 Task: Check the average views per listing of high ceilings in the last 1 year.
Action: Mouse moved to (938, 271)
Screenshot: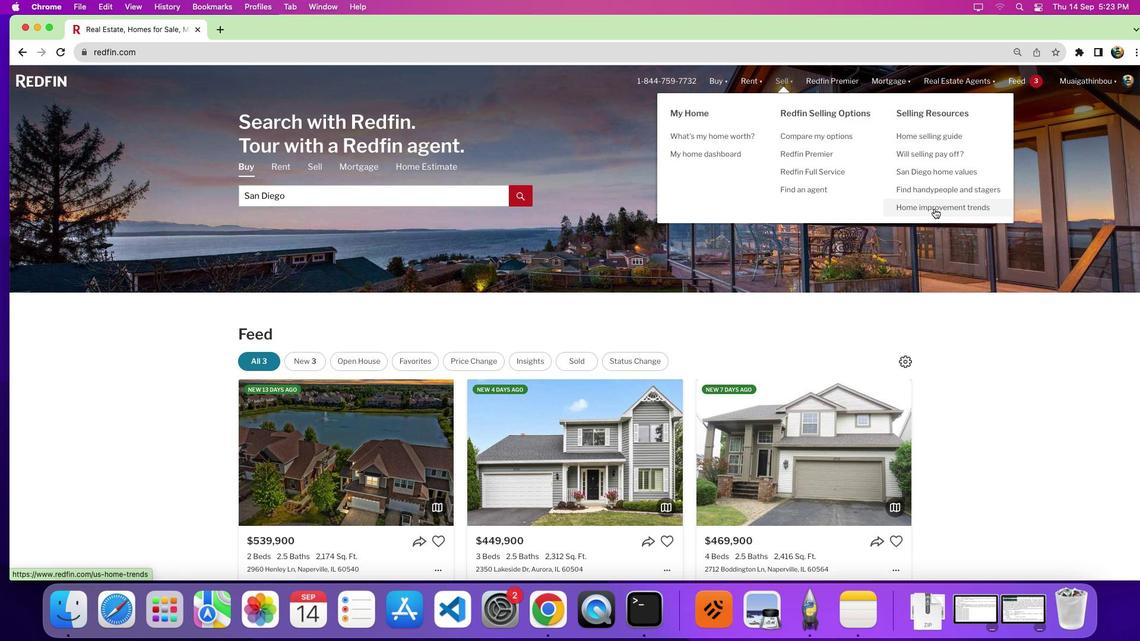 
Action: Mouse pressed left at (938, 271)
Screenshot: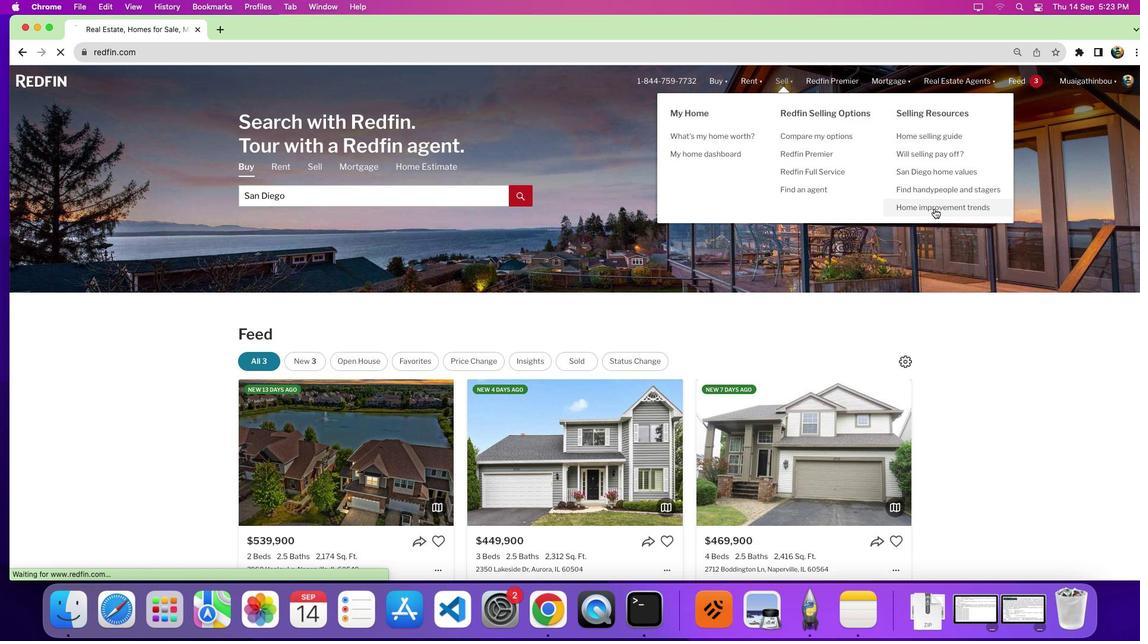 
Action: Mouse moved to (630, 357)
Screenshot: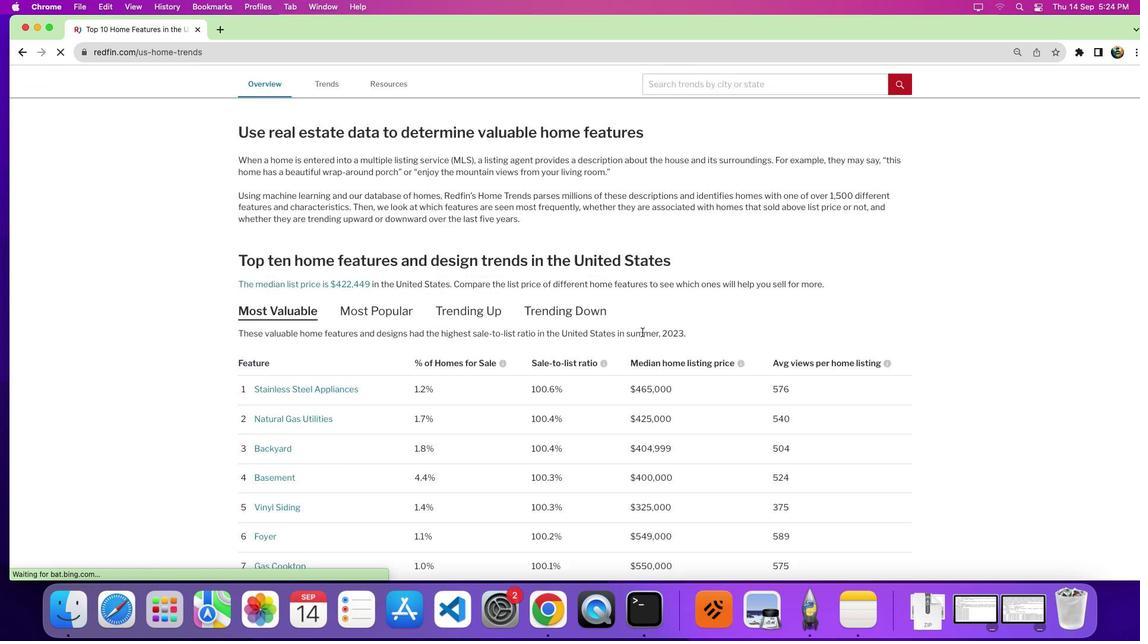 
Action: Mouse scrolled (630, 357) with delta (-51, 134)
Screenshot: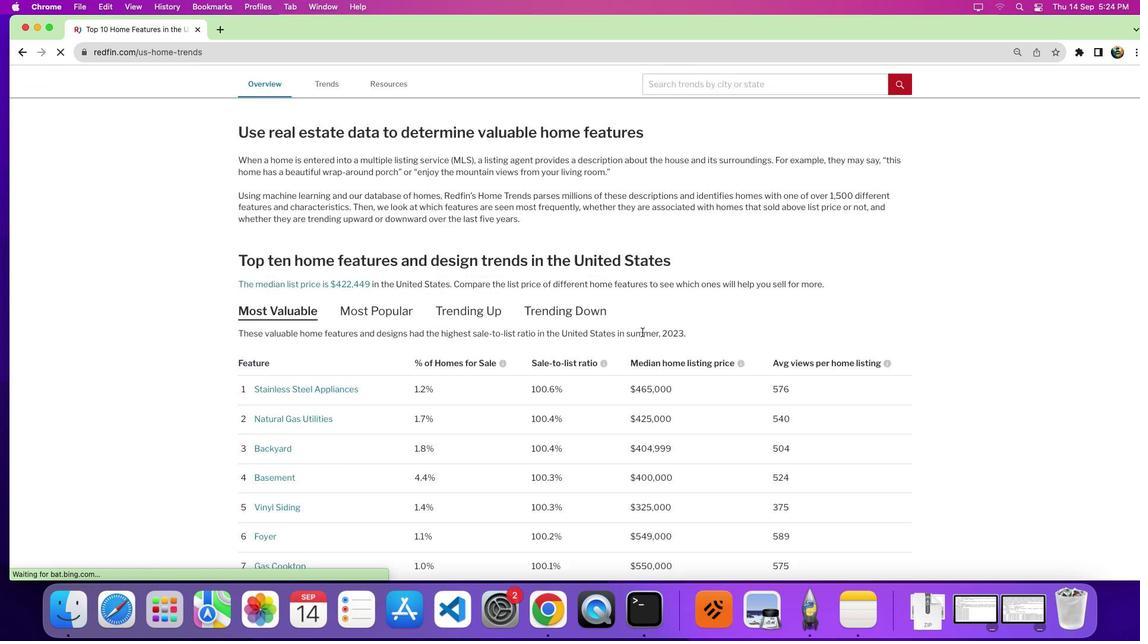 
Action: Mouse moved to (630, 357)
Screenshot: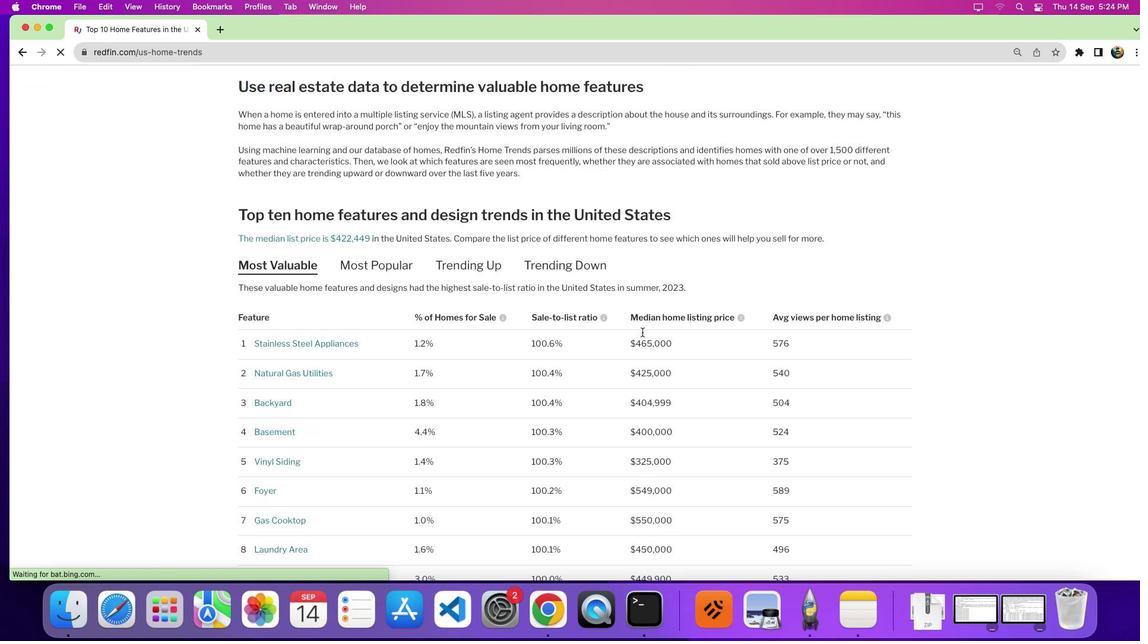 
Action: Mouse scrolled (630, 357) with delta (-51, 134)
Screenshot: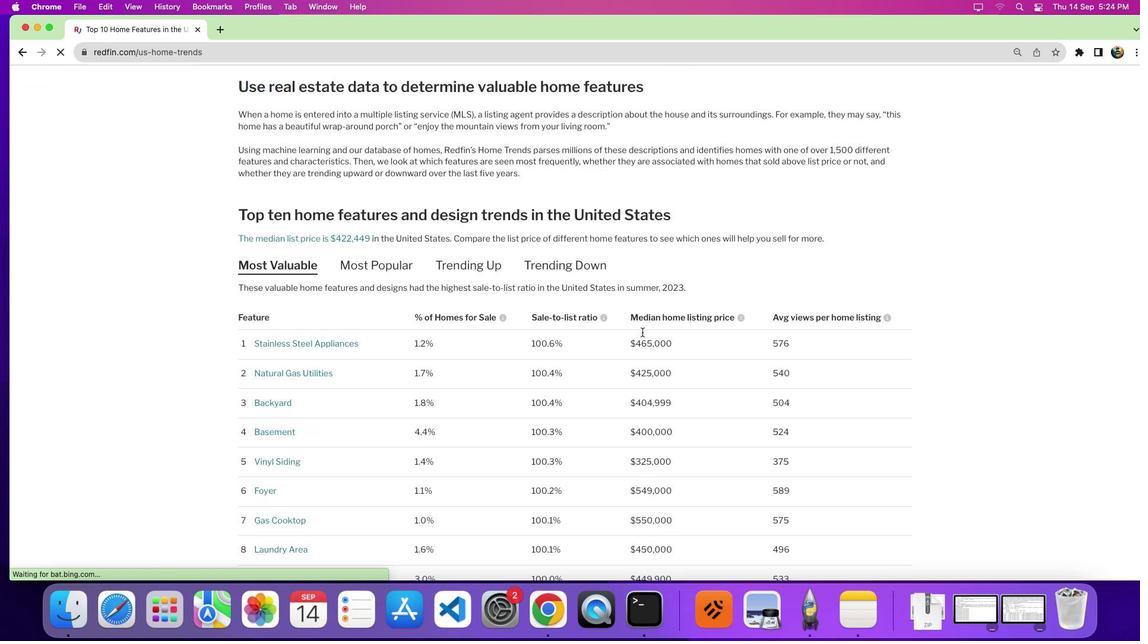 
Action: Mouse moved to (629, 356)
Screenshot: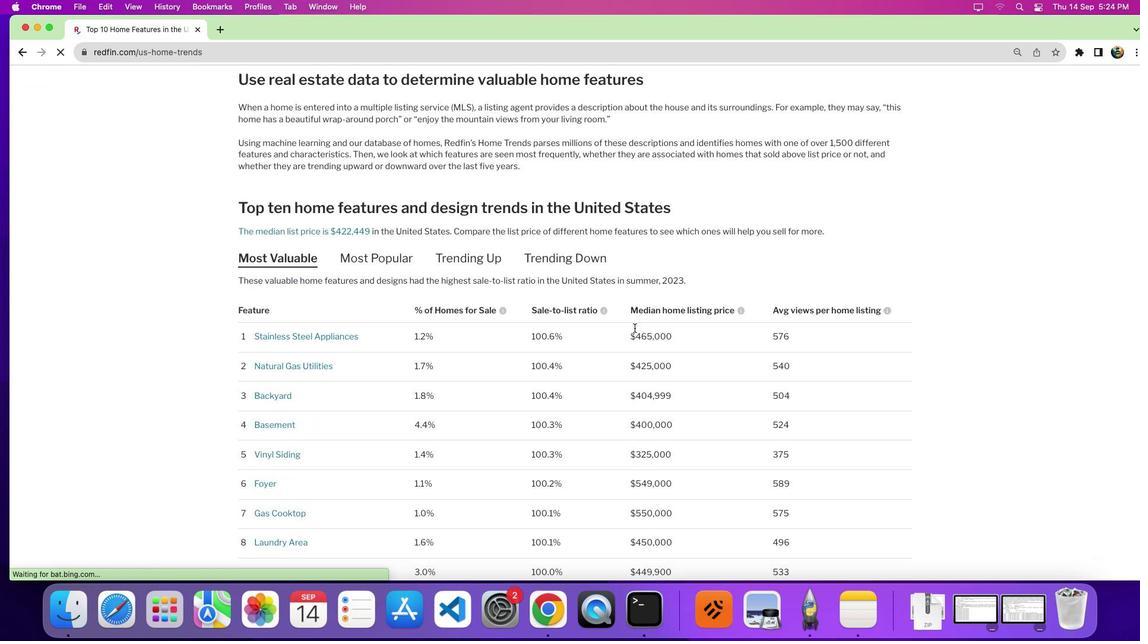 
Action: Mouse scrolled (629, 356) with delta (-51, 131)
Screenshot: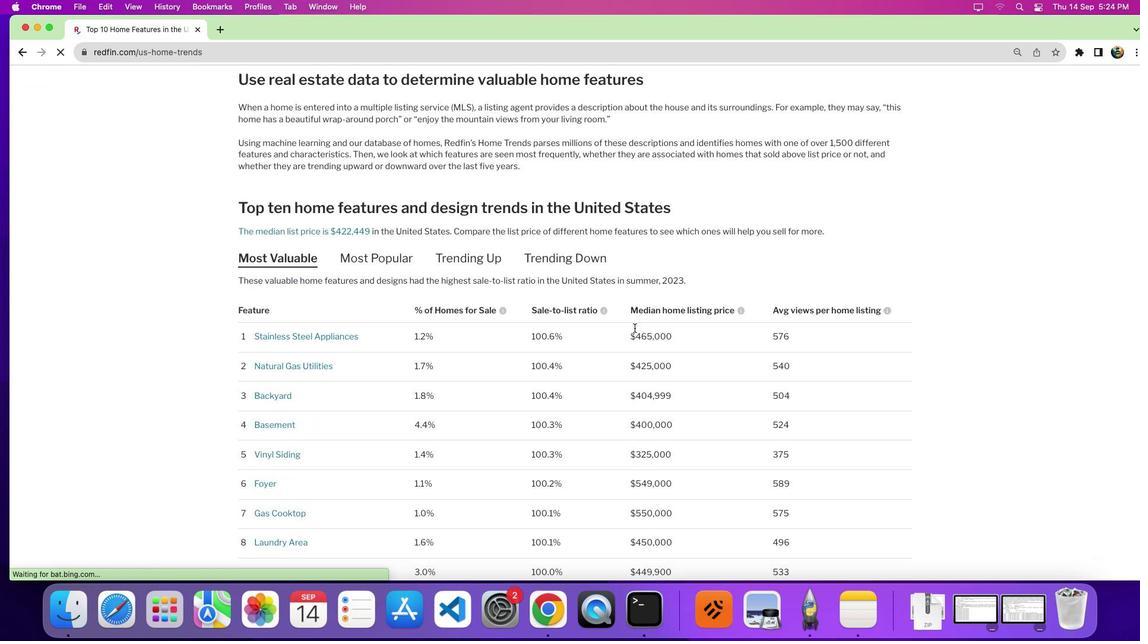 
Action: Mouse moved to (553, 330)
Screenshot: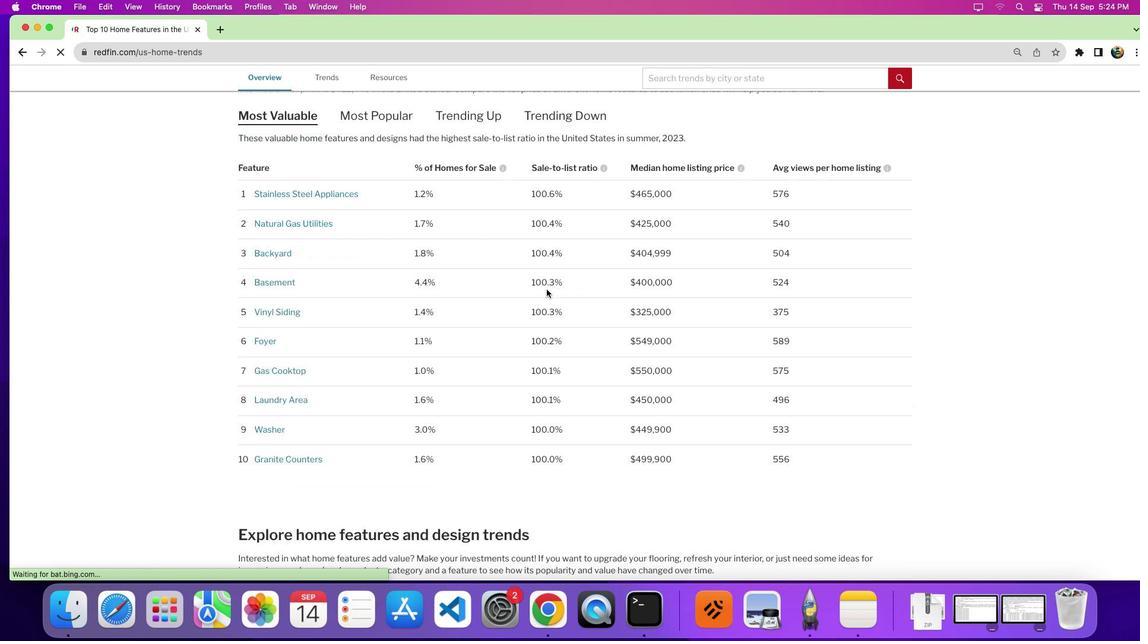
Action: Mouse scrolled (553, 330) with delta (-51, 134)
Screenshot: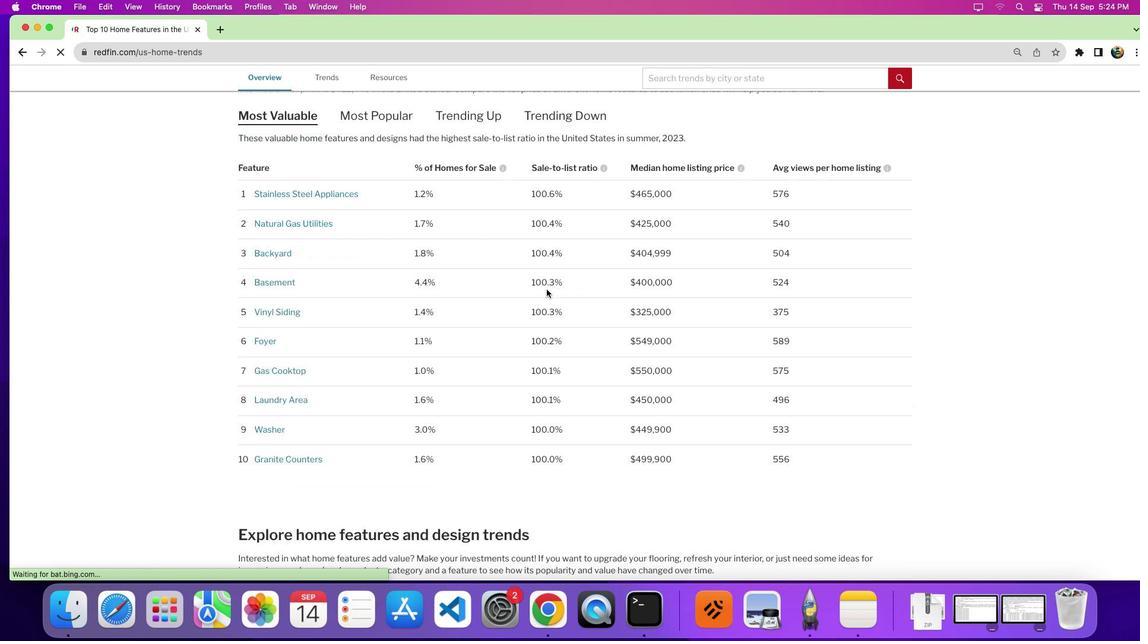 
Action: Mouse moved to (550, 330)
Screenshot: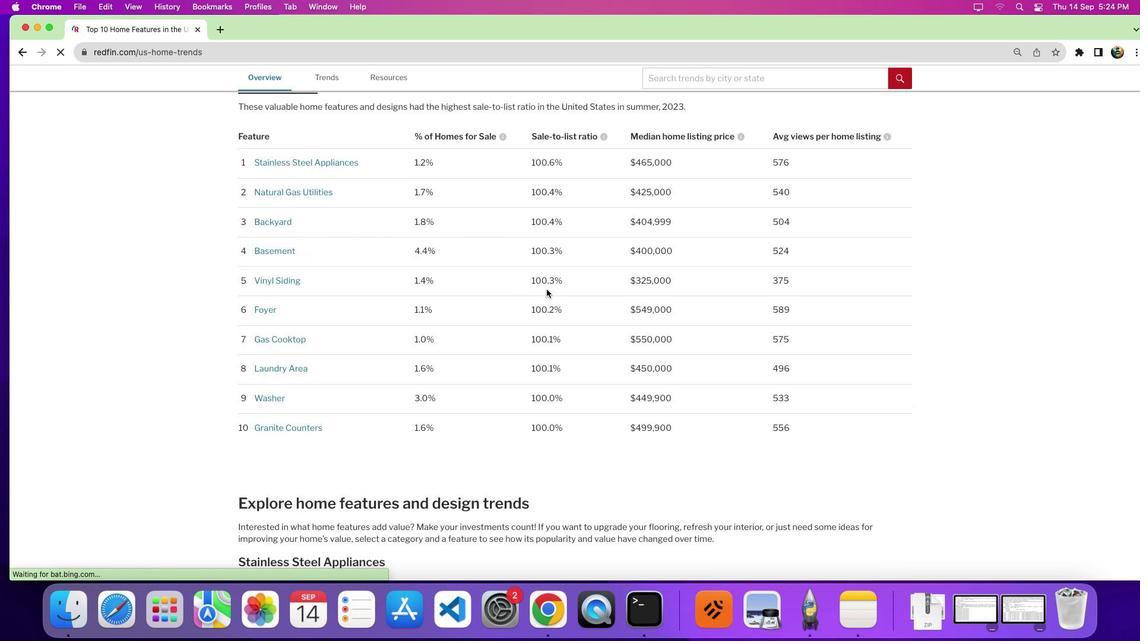 
Action: Mouse scrolled (550, 330) with delta (-51, 134)
Screenshot: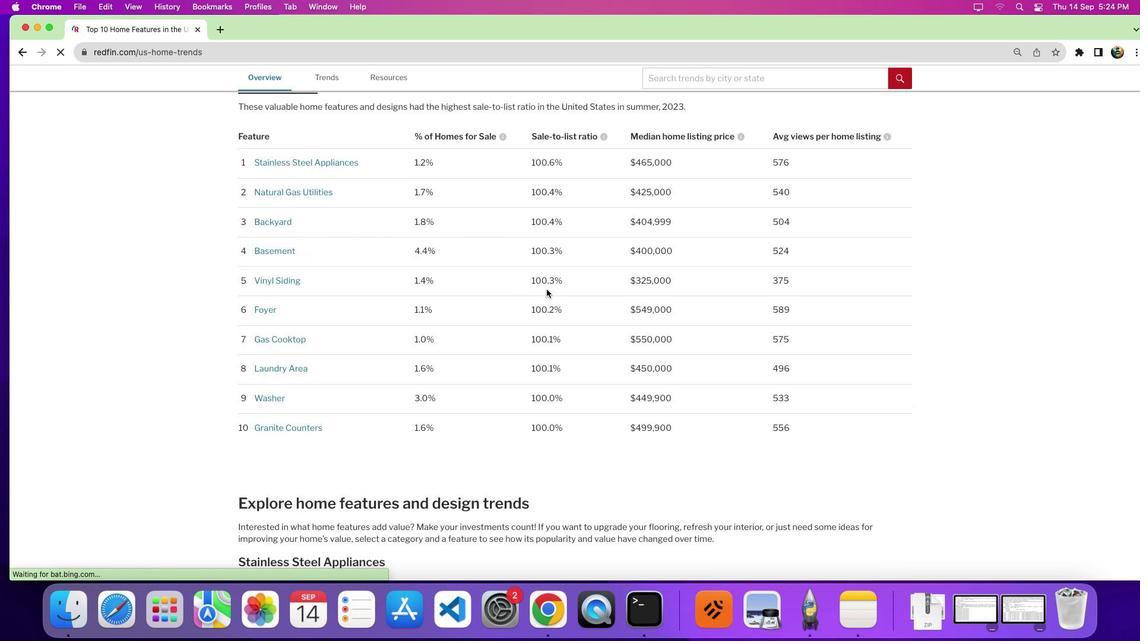 
Action: Mouse moved to (548, 329)
Screenshot: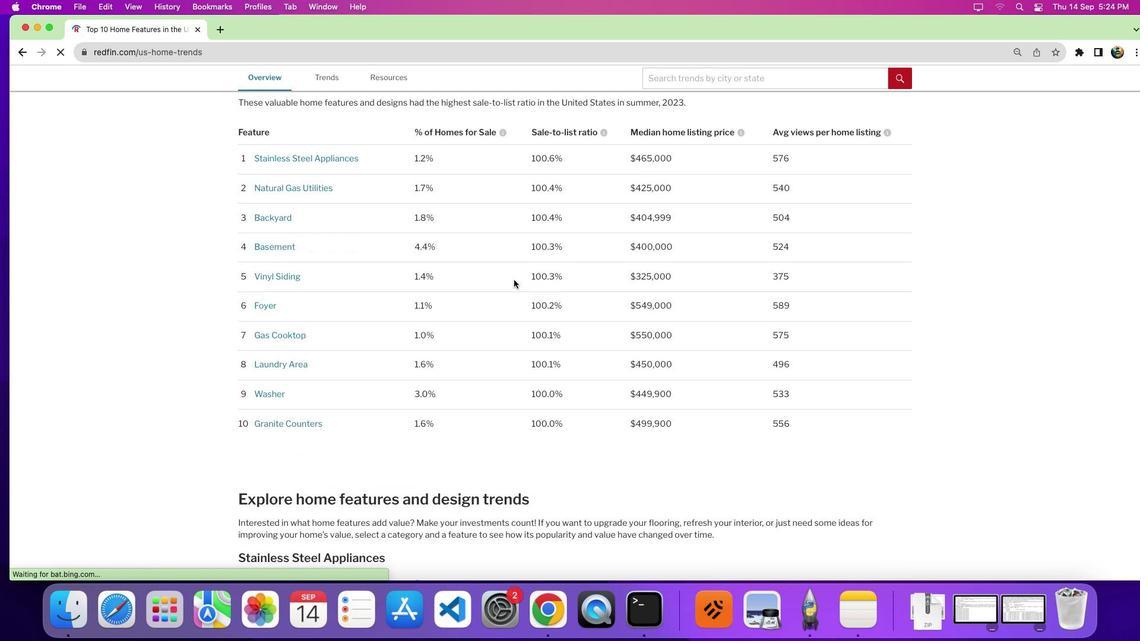 
Action: Mouse scrolled (548, 329) with delta (-51, 132)
Screenshot: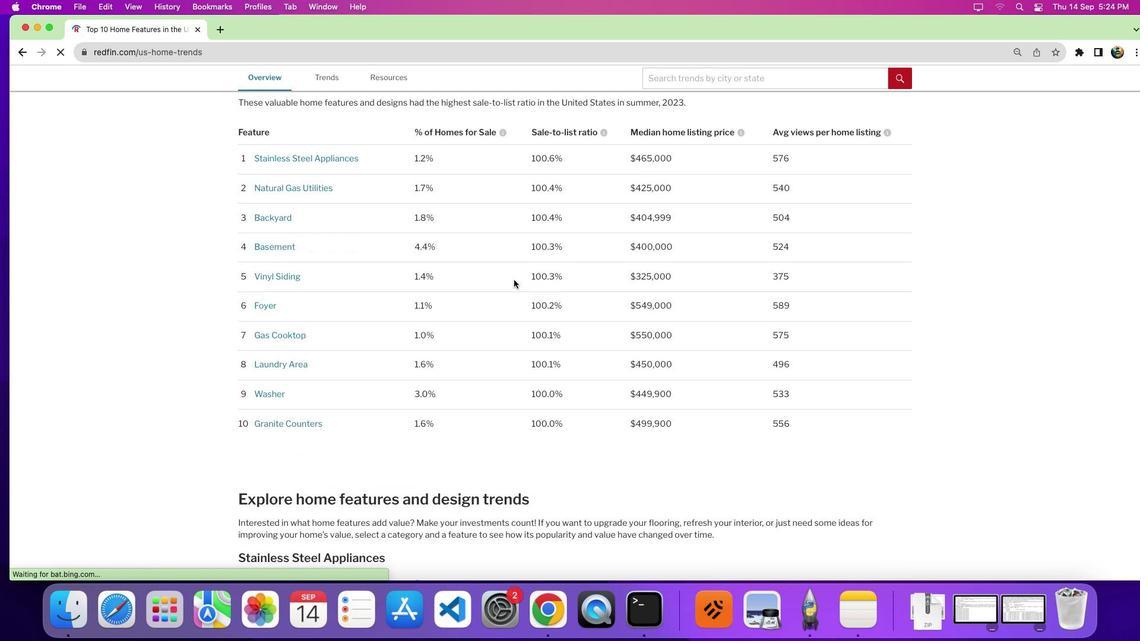 
Action: Mouse moved to (481, 317)
Screenshot: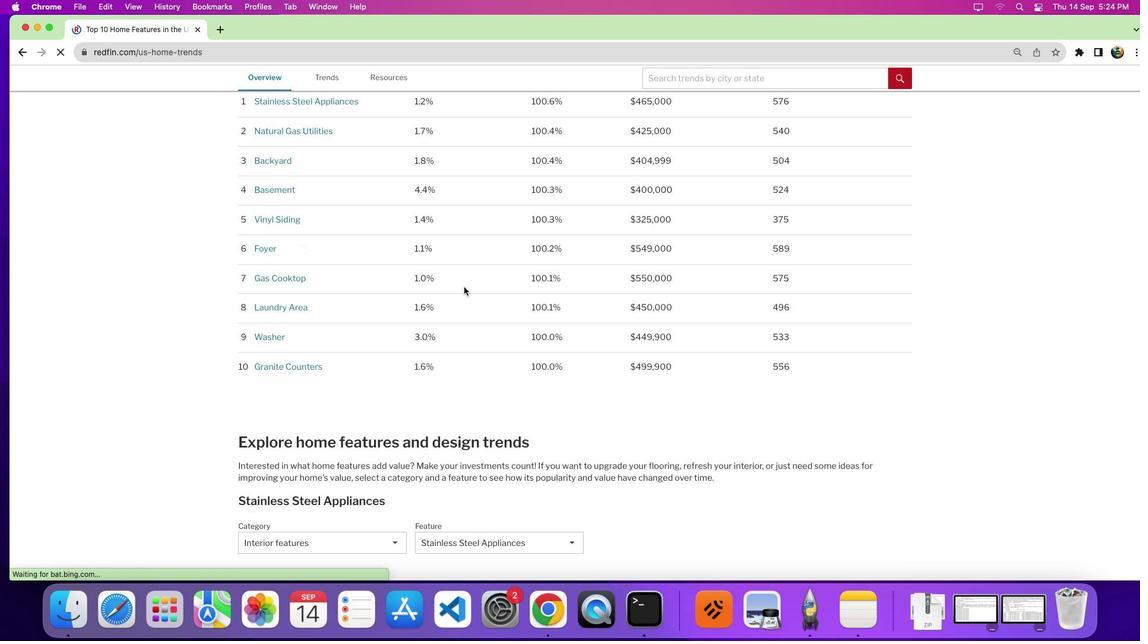 
Action: Mouse scrolled (481, 317) with delta (-51, 134)
Screenshot: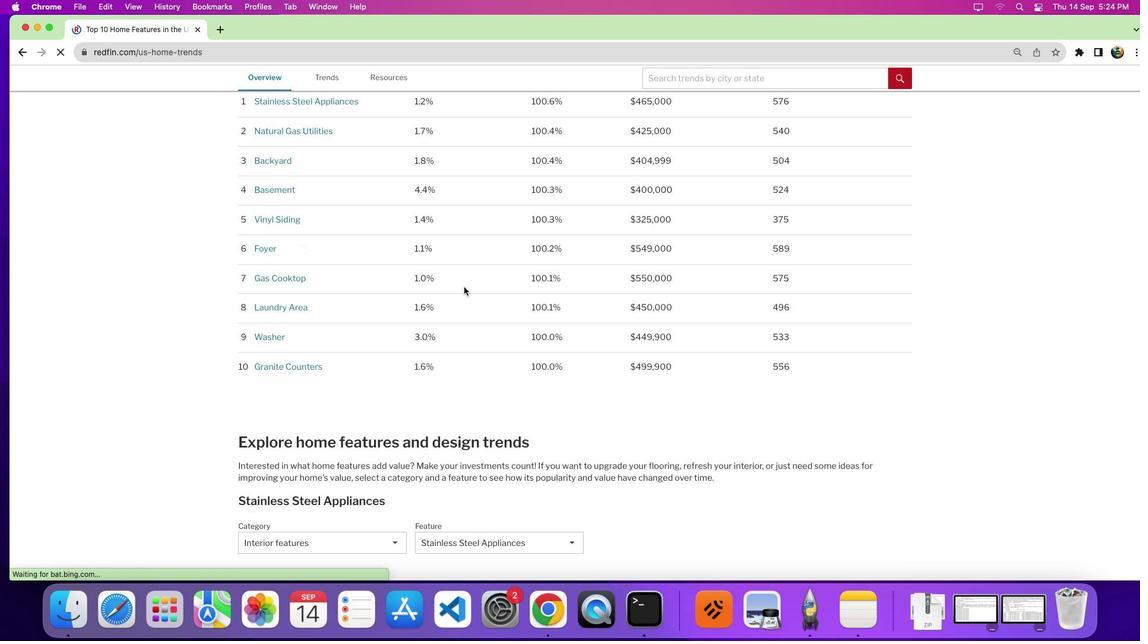 
Action: Mouse moved to (460, 320)
Screenshot: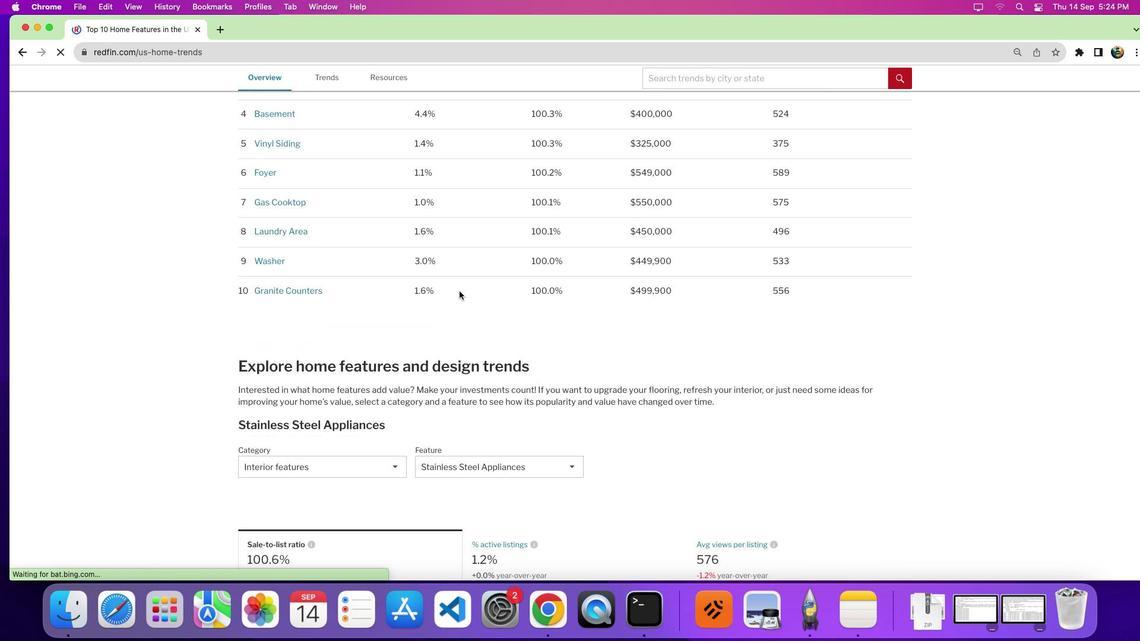 
Action: Mouse scrolled (460, 320) with delta (-51, 134)
Screenshot: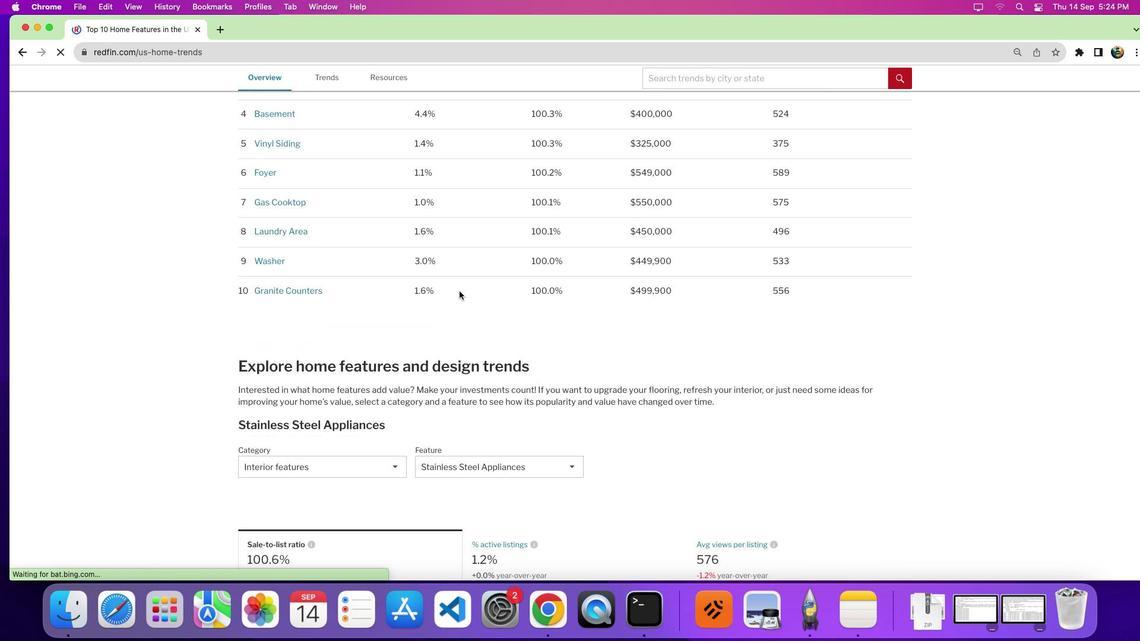 
Action: Mouse moved to (443, 321)
Screenshot: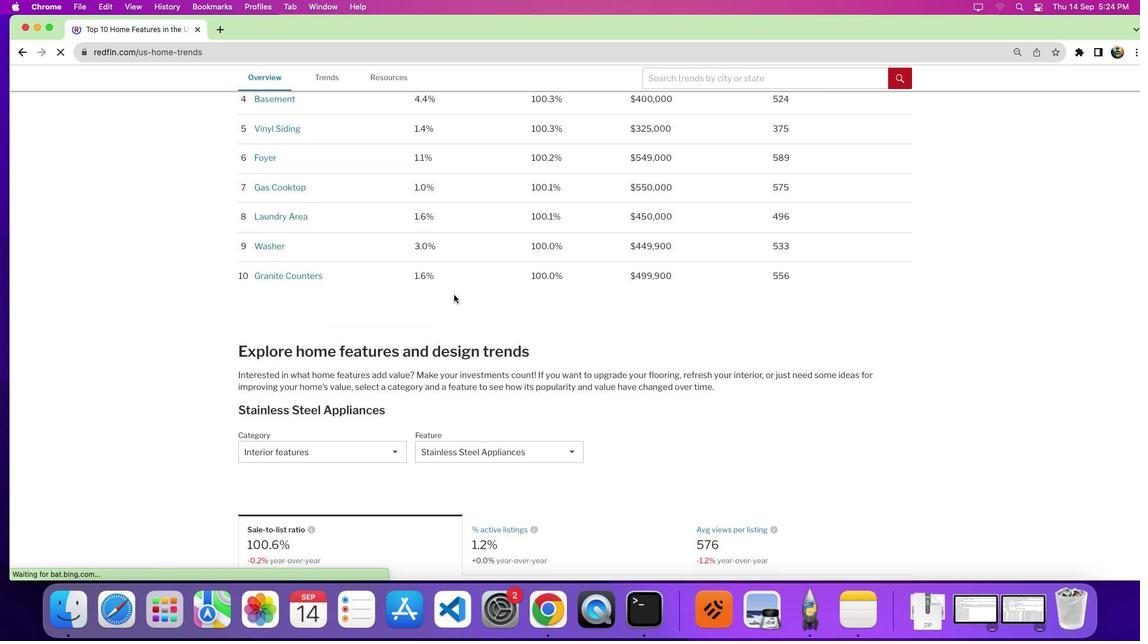 
Action: Mouse scrolled (443, 321) with delta (-51, 133)
Screenshot: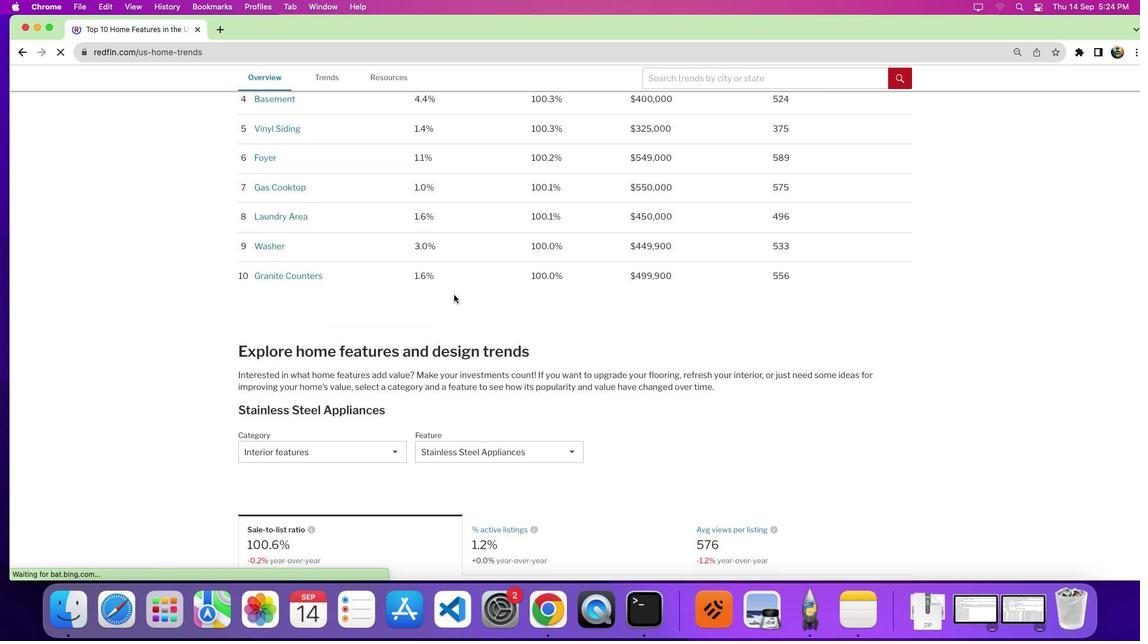 
Action: Mouse moved to (308, 427)
Screenshot: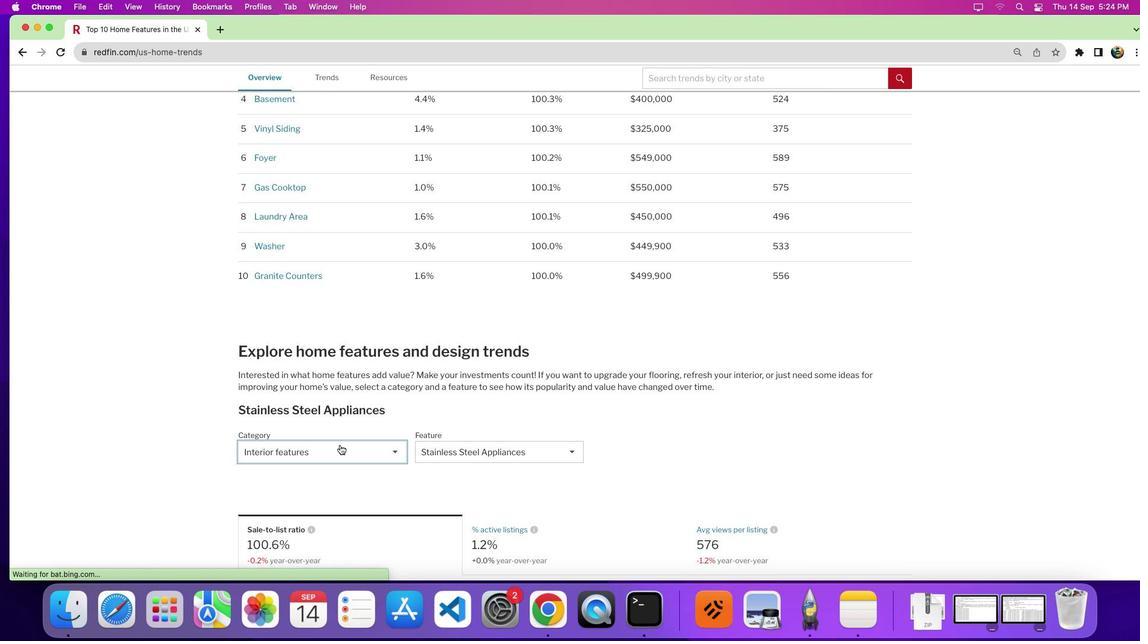 
Action: Mouse pressed left at (308, 427)
Screenshot: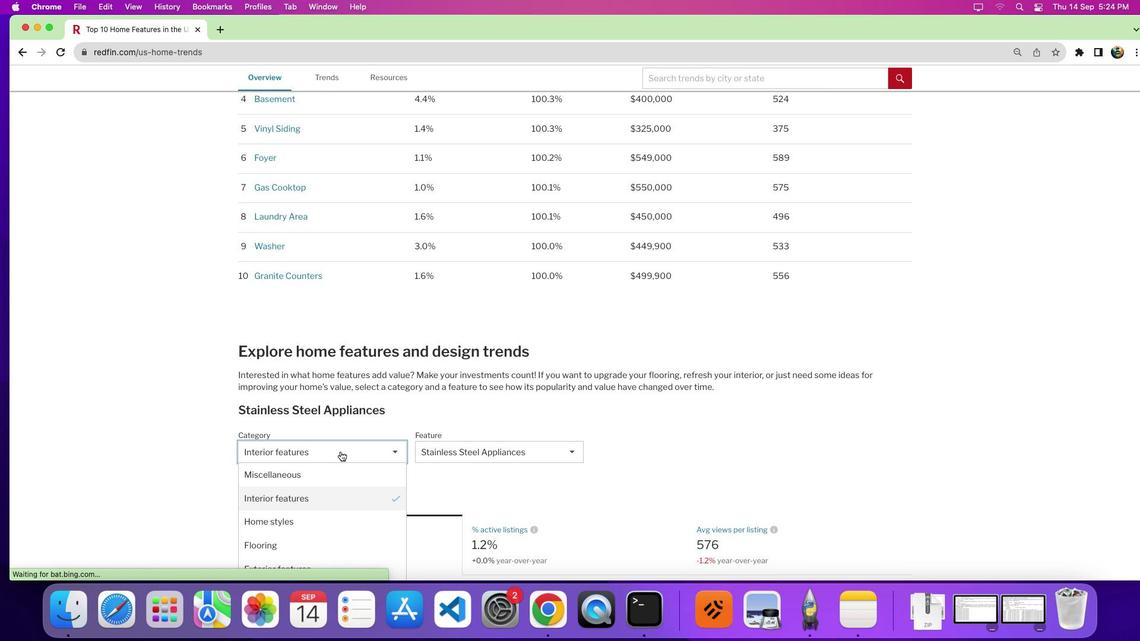 
Action: Mouse moved to (310, 443)
Screenshot: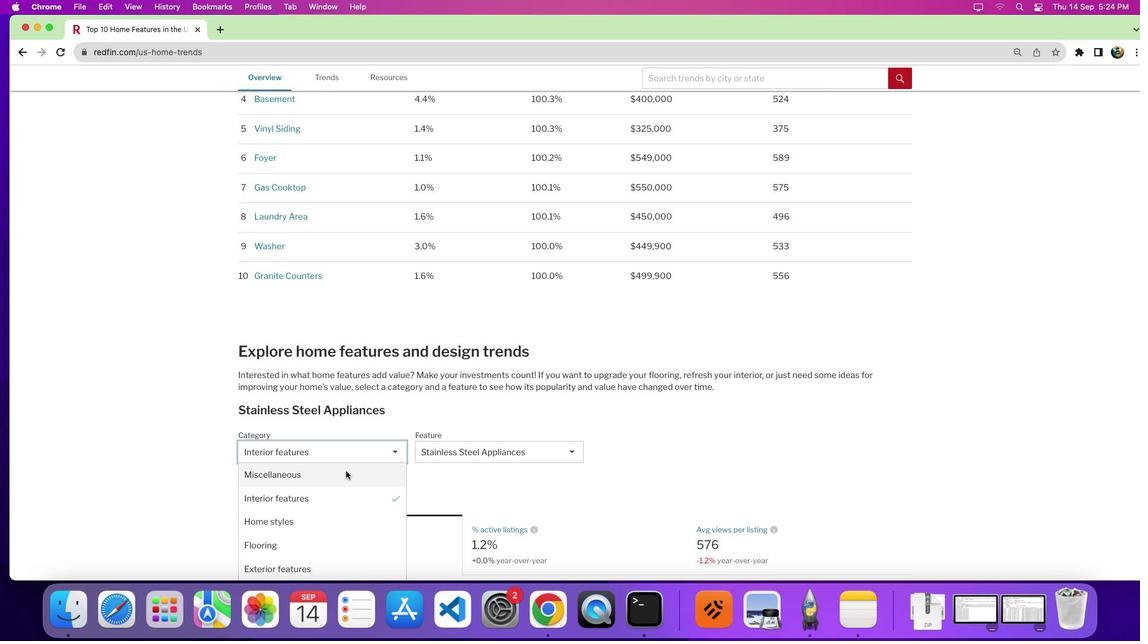 
Action: Mouse pressed left at (310, 443)
Screenshot: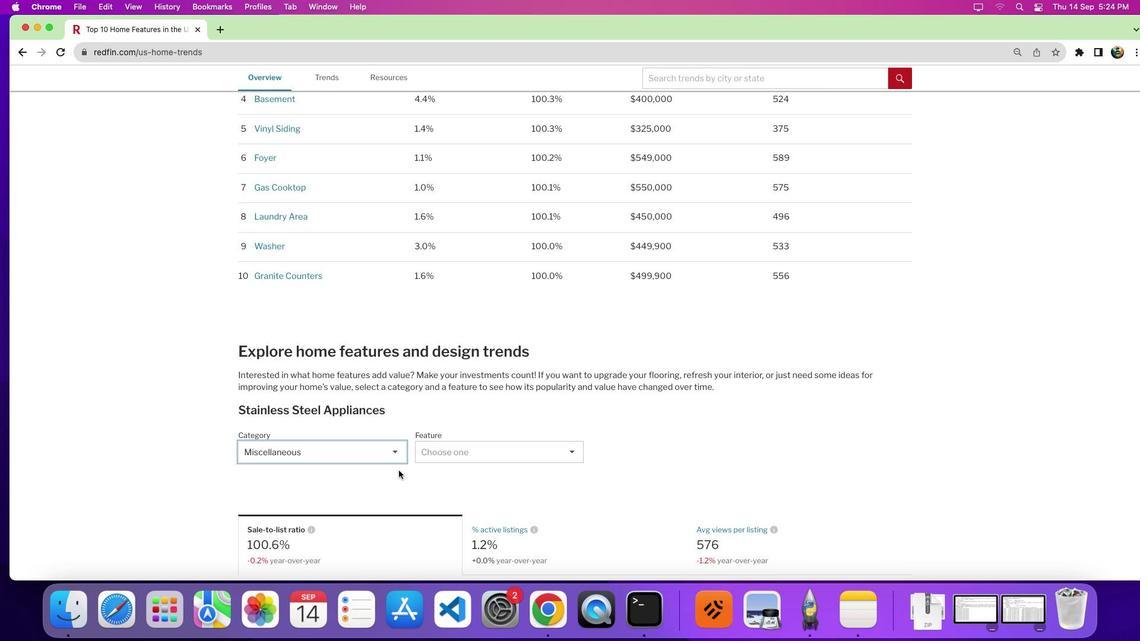 
Action: Mouse moved to (467, 430)
Screenshot: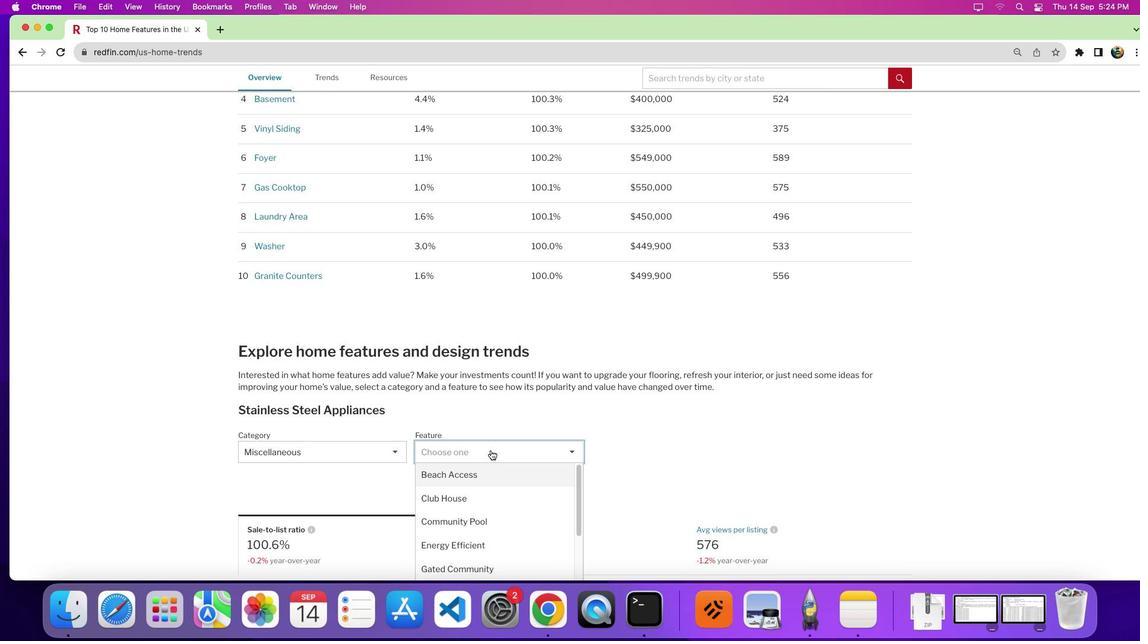
Action: Mouse pressed left at (467, 430)
Screenshot: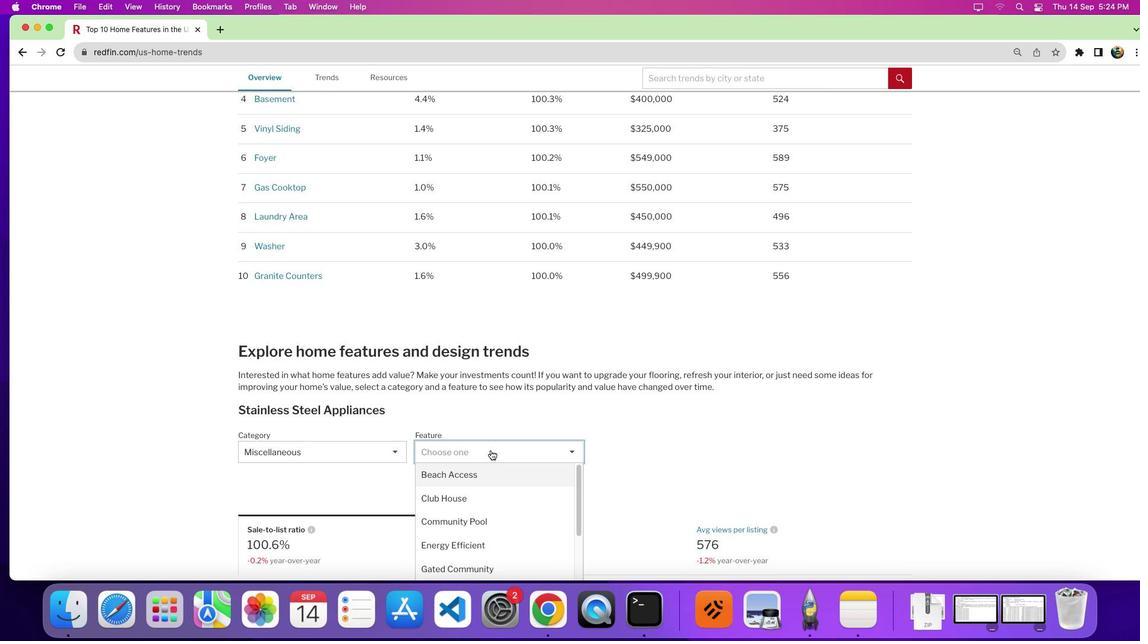
Action: Mouse moved to (468, 433)
Screenshot: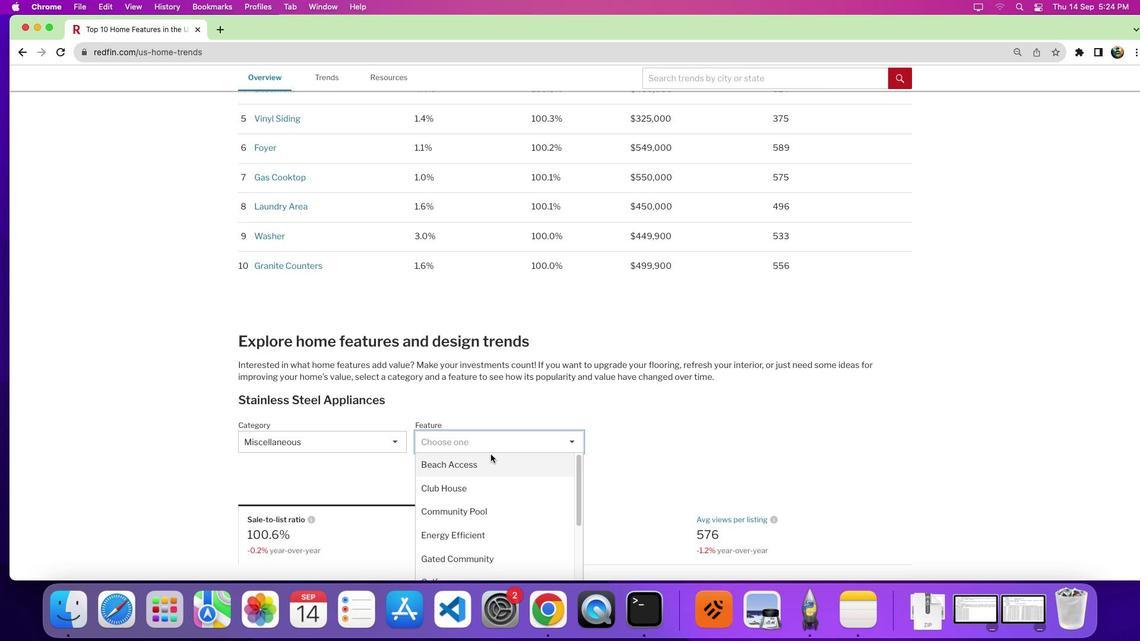 
Action: Mouse scrolled (468, 433) with delta (-51, 134)
Screenshot: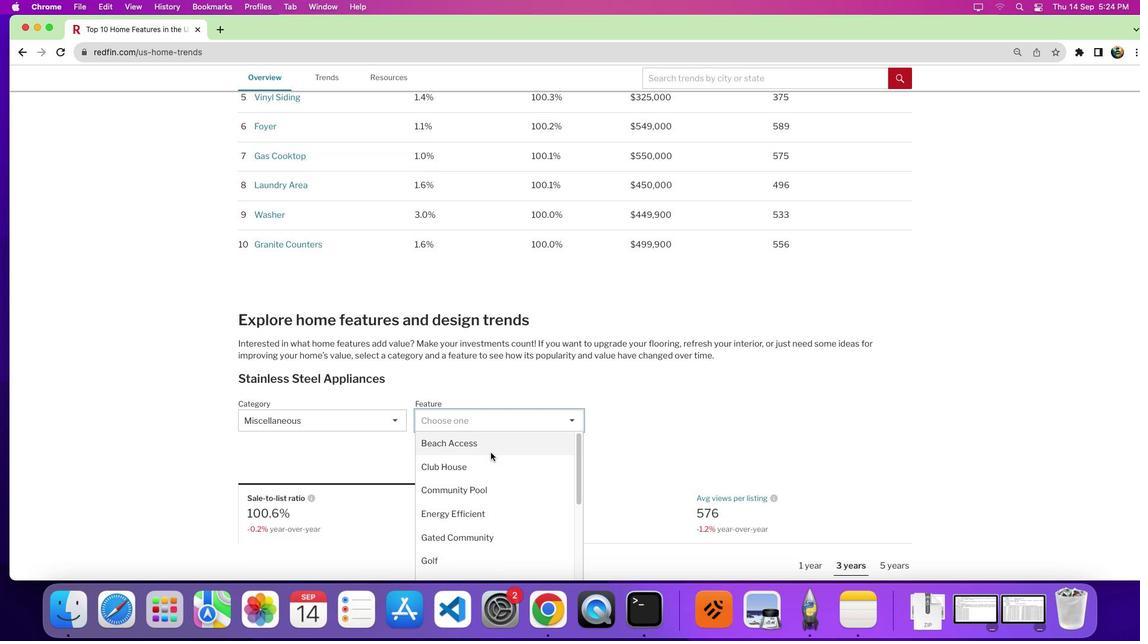 
Action: Mouse scrolled (468, 433) with delta (-51, 134)
Screenshot: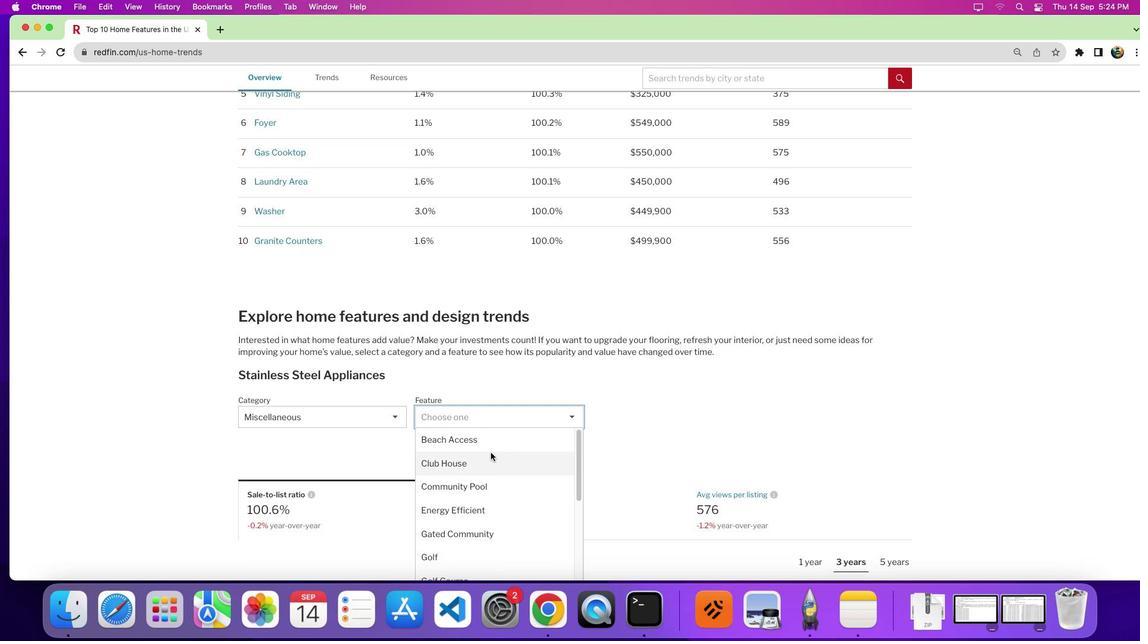 
Action: Mouse moved to (469, 431)
Screenshot: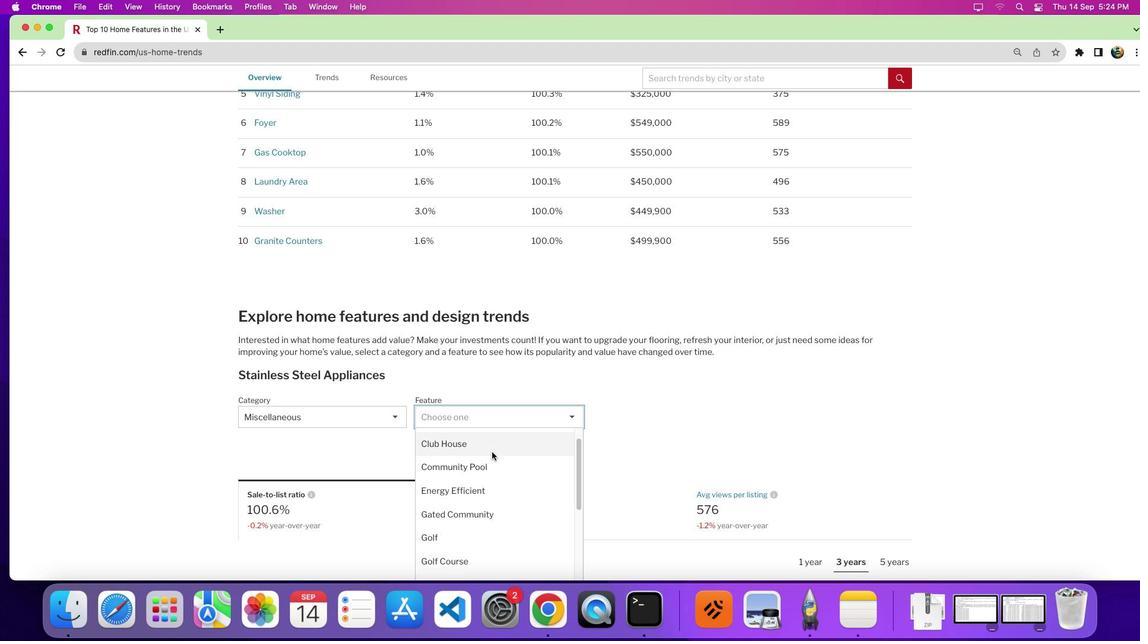 
Action: Mouse scrolled (469, 431) with delta (-51, 134)
Screenshot: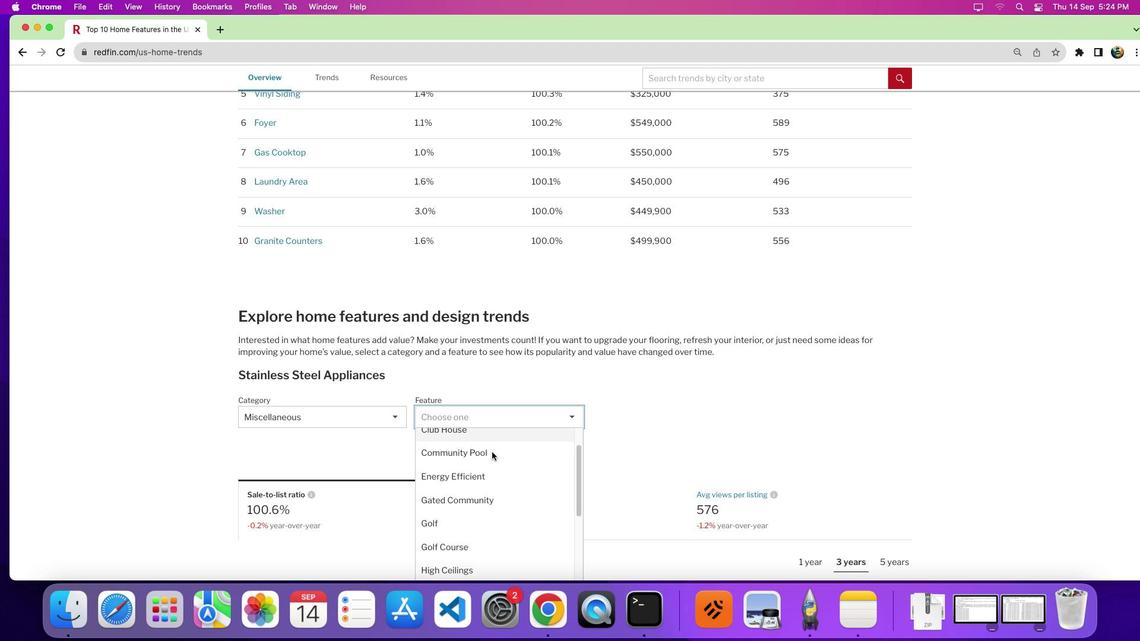 
Action: Mouse scrolled (469, 431) with delta (-51, 134)
Screenshot: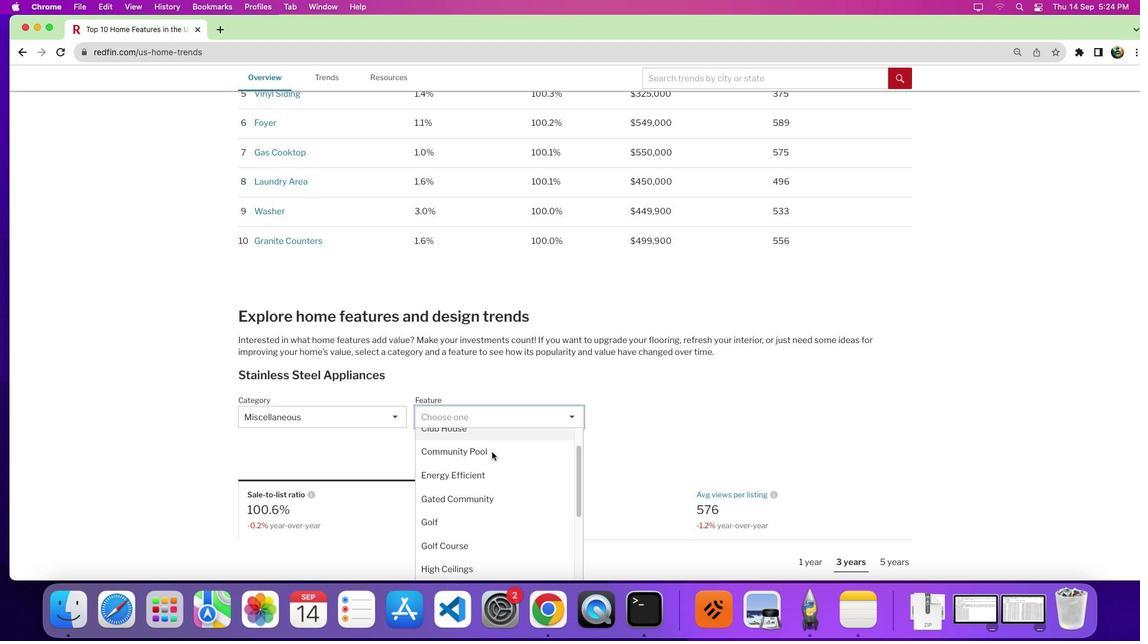 
Action: Mouse scrolled (469, 431) with delta (-51, 134)
Screenshot: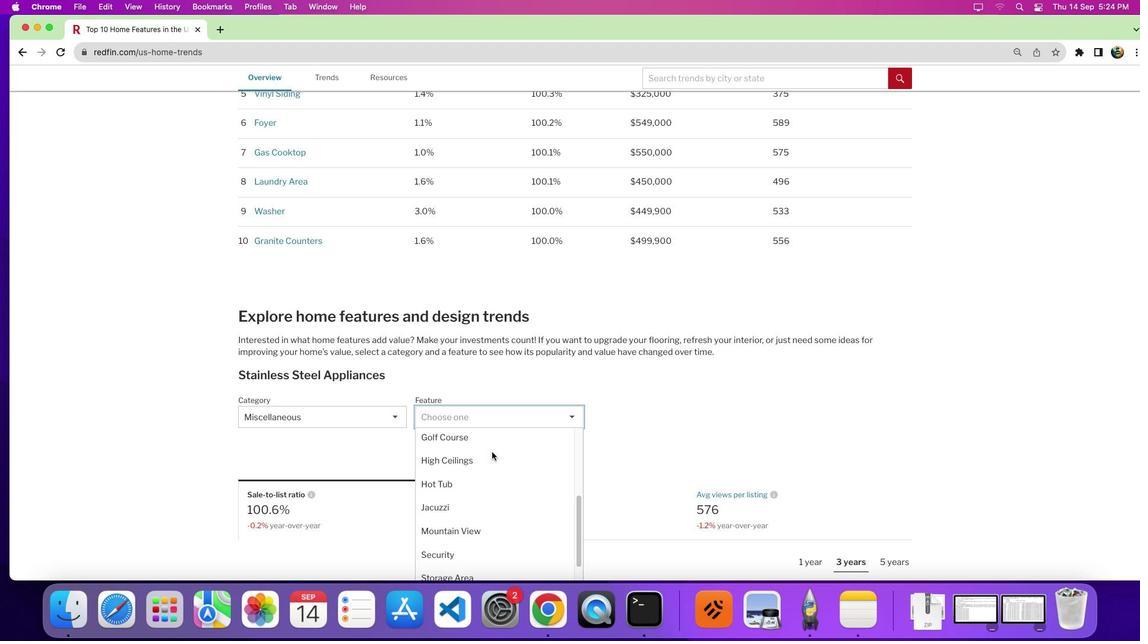 
Action: Mouse scrolled (469, 431) with delta (-51, 134)
Screenshot: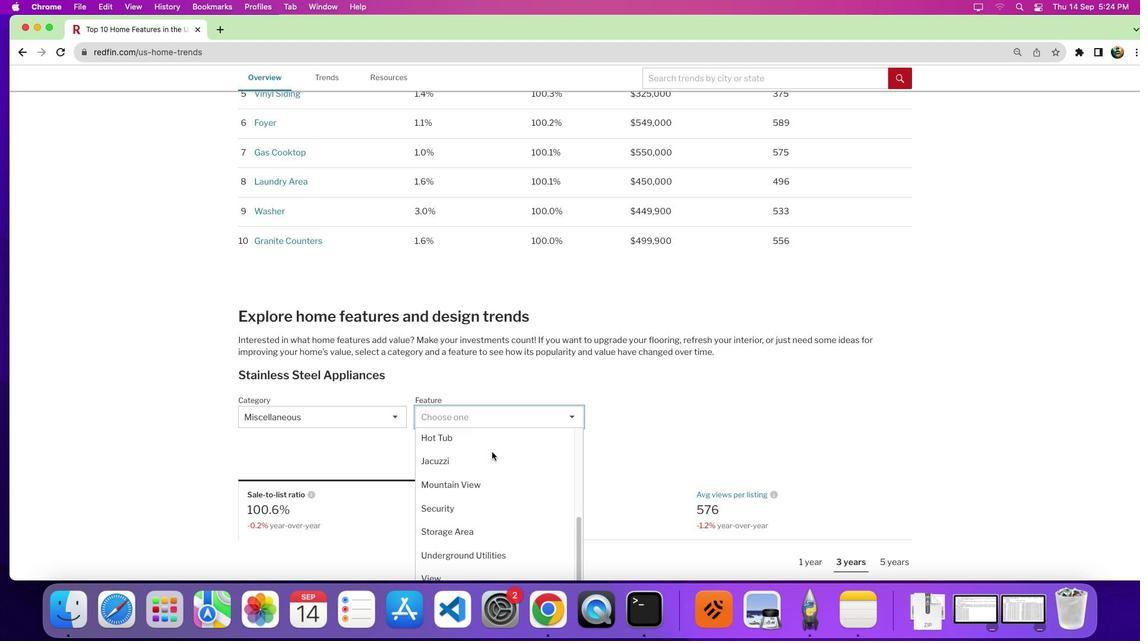 
Action: Mouse scrolled (469, 431) with delta (-51, 132)
Screenshot: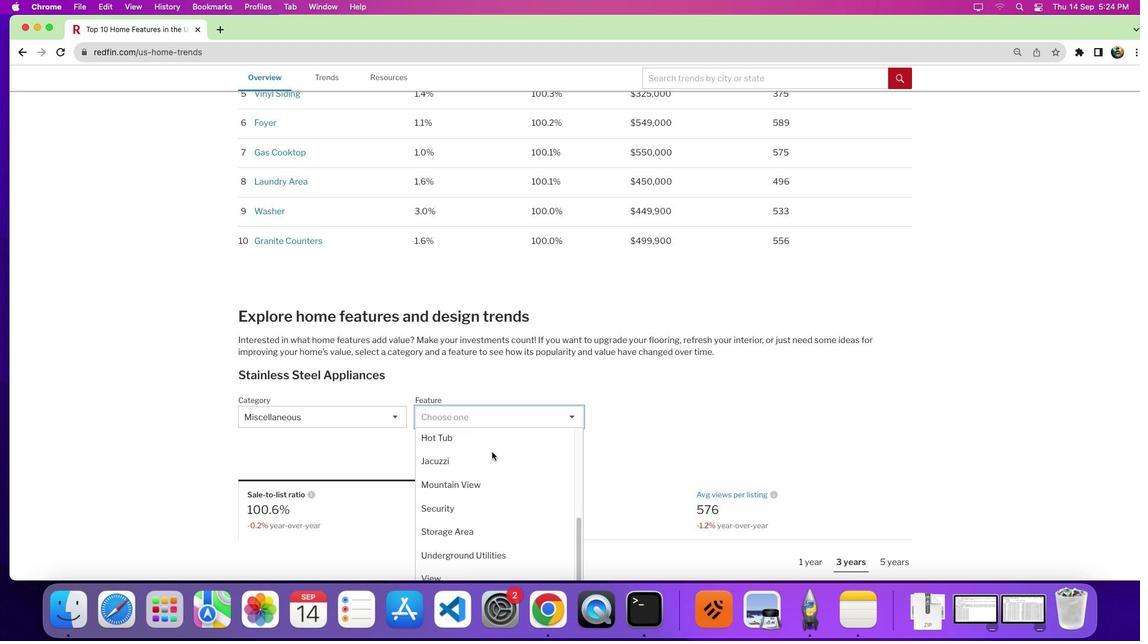 
Action: Mouse moved to (468, 431)
Screenshot: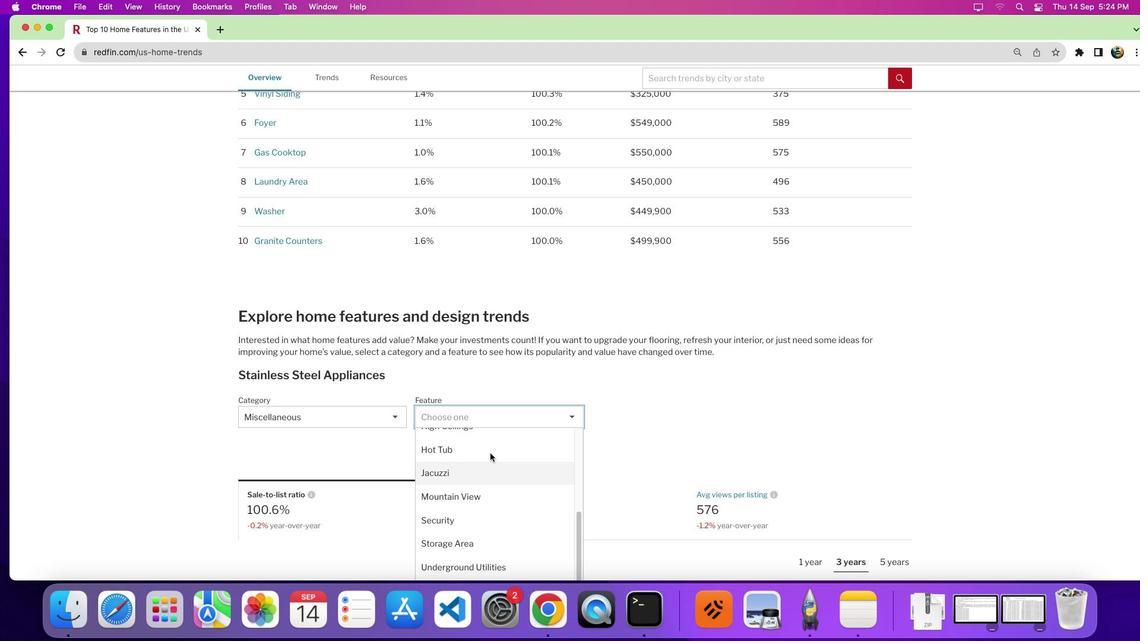 
Action: Mouse scrolled (468, 431) with delta (-51, 134)
Screenshot: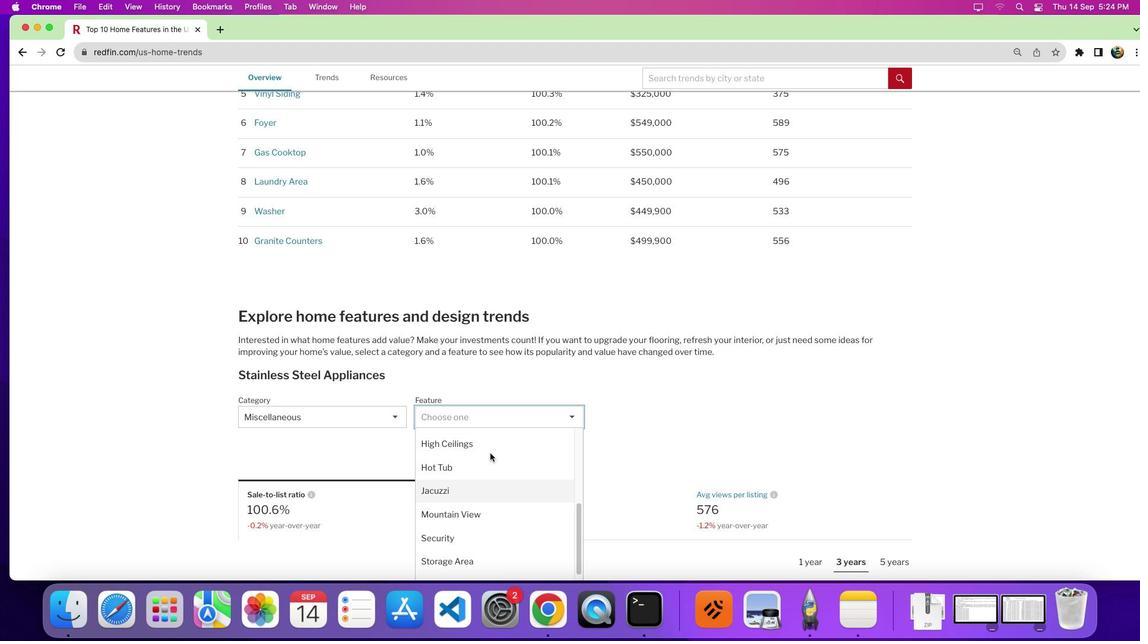 
Action: Mouse scrolled (468, 431) with delta (-51, 134)
Screenshot: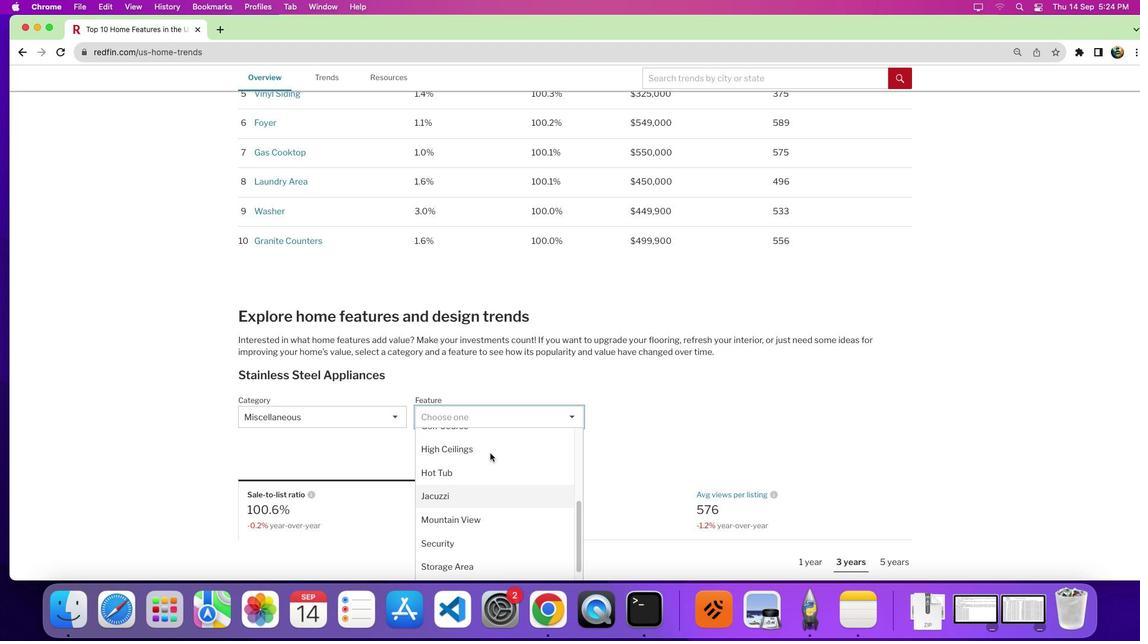 
Action: Mouse scrolled (468, 431) with delta (-51, 134)
Screenshot: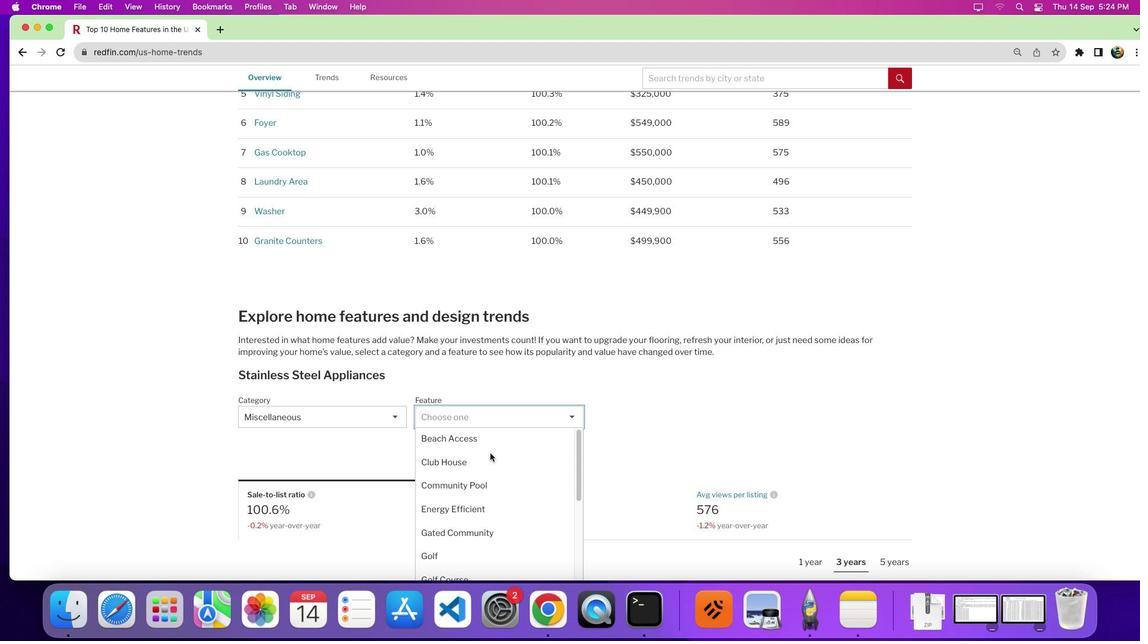 
Action: Mouse scrolled (468, 431) with delta (-51, 134)
Screenshot: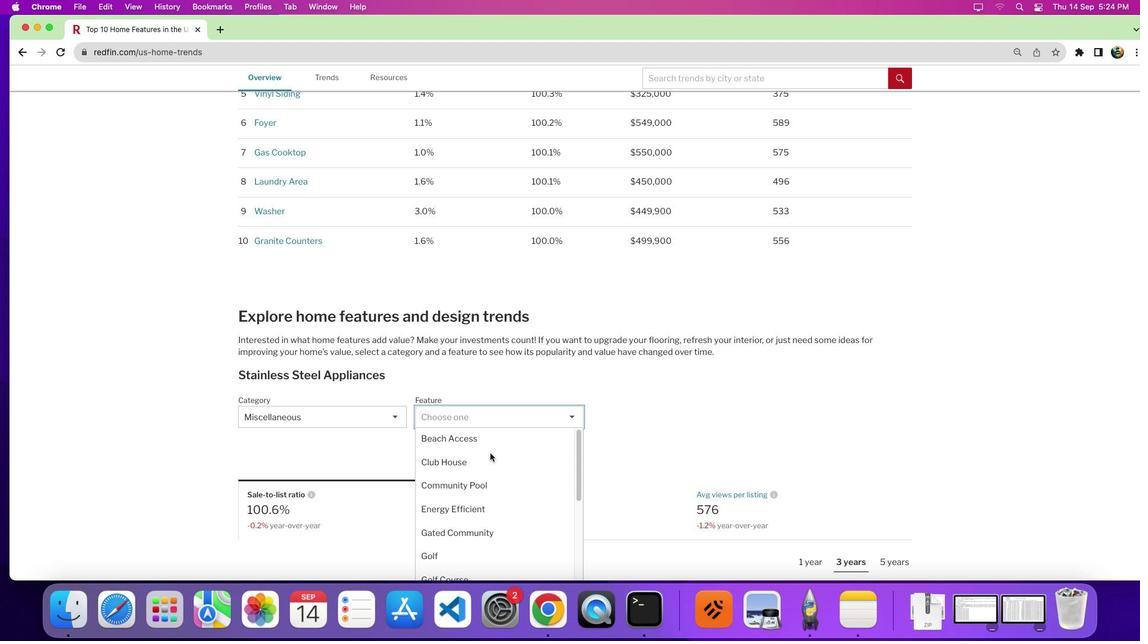 
Action: Mouse scrolled (468, 431) with delta (-51, 137)
Screenshot: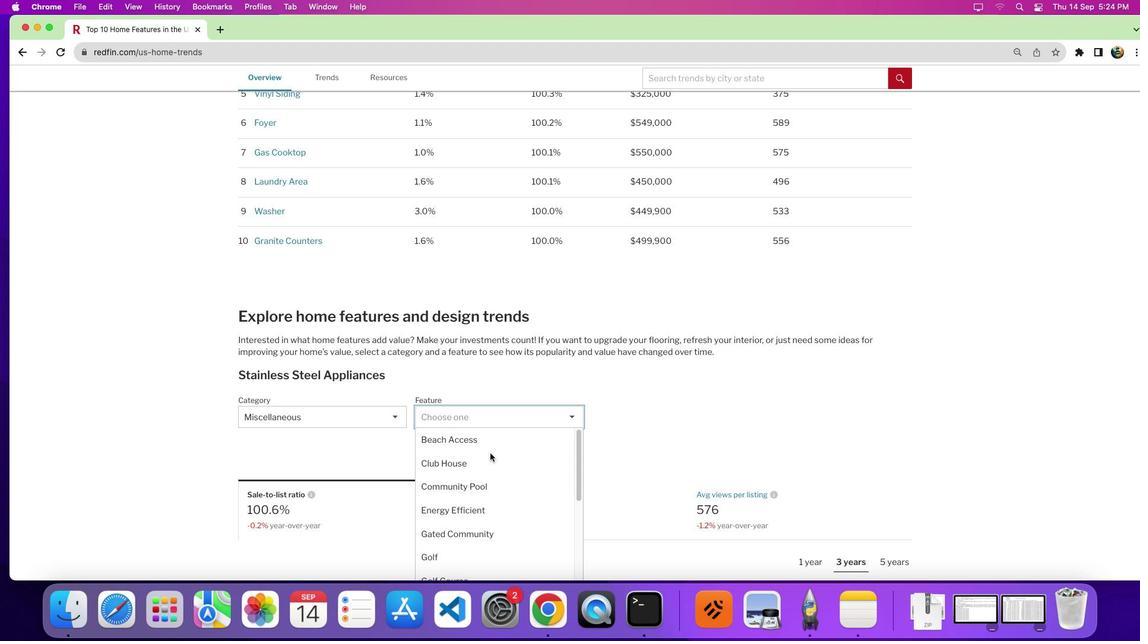 
Action: Mouse moved to (466, 437)
Screenshot: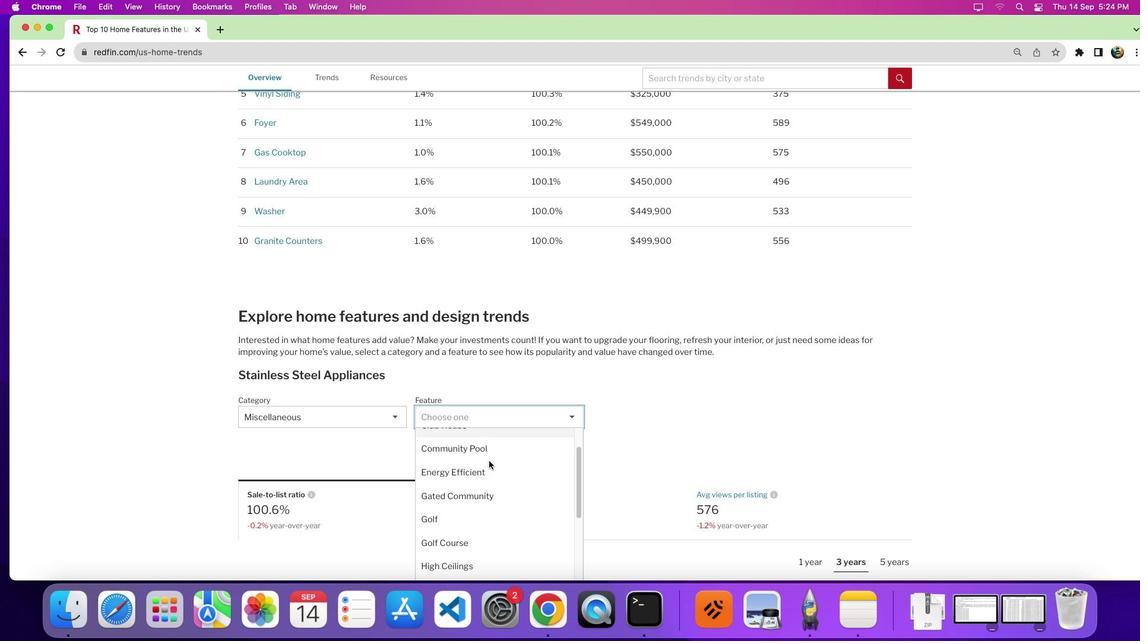
Action: Mouse scrolled (466, 437) with delta (-51, 134)
Screenshot: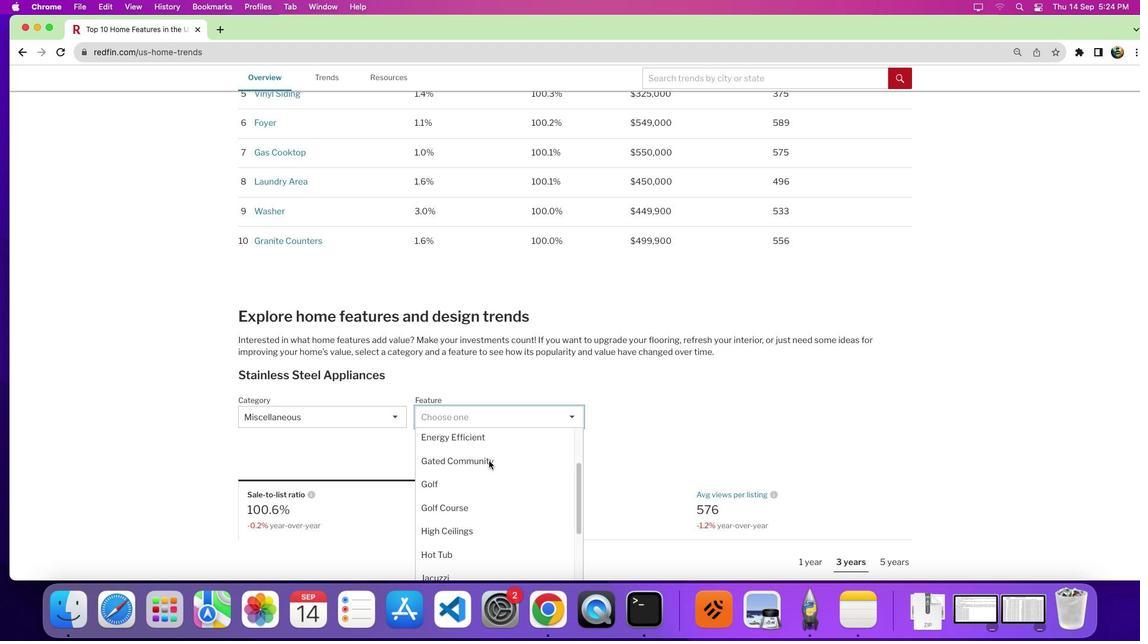 
Action: Mouse scrolled (466, 437) with delta (-51, 134)
Screenshot: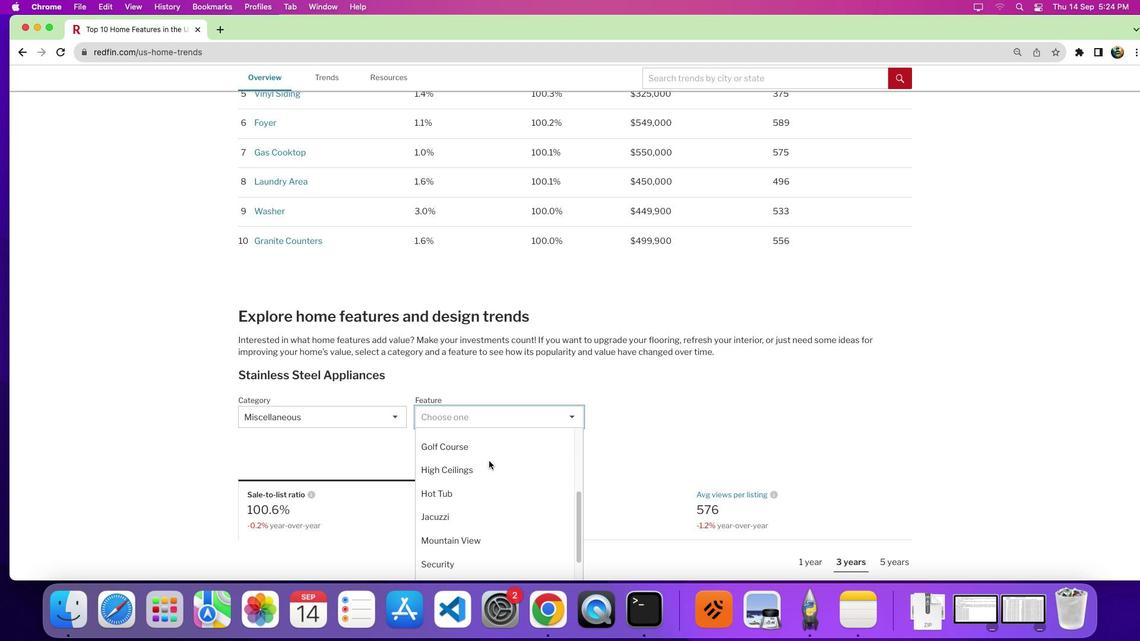 
Action: Mouse scrolled (466, 437) with delta (-51, 133)
Screenshot: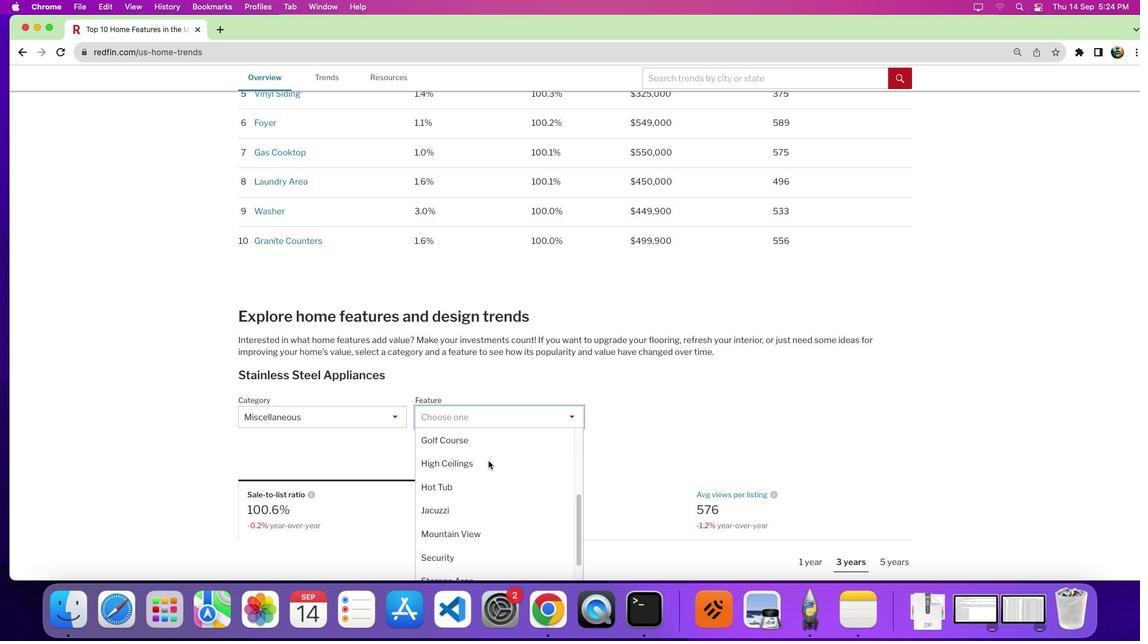 
Action: Mouse moved to (462, 441)
Screenshot: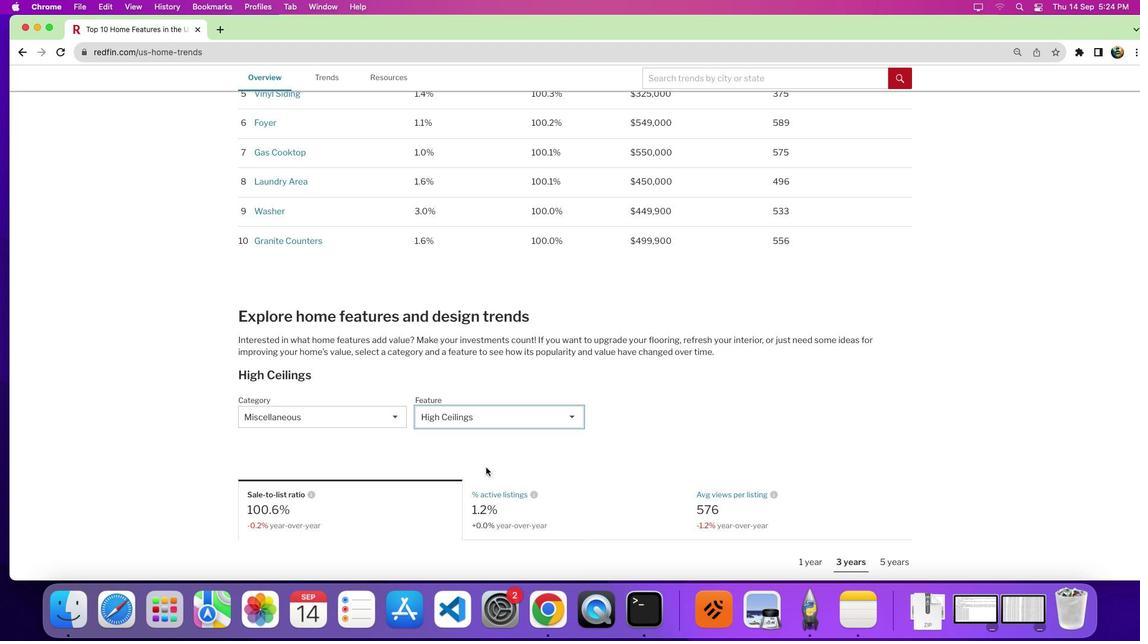 
Action: Mouse pressed left at (462, 441)
Screenshot: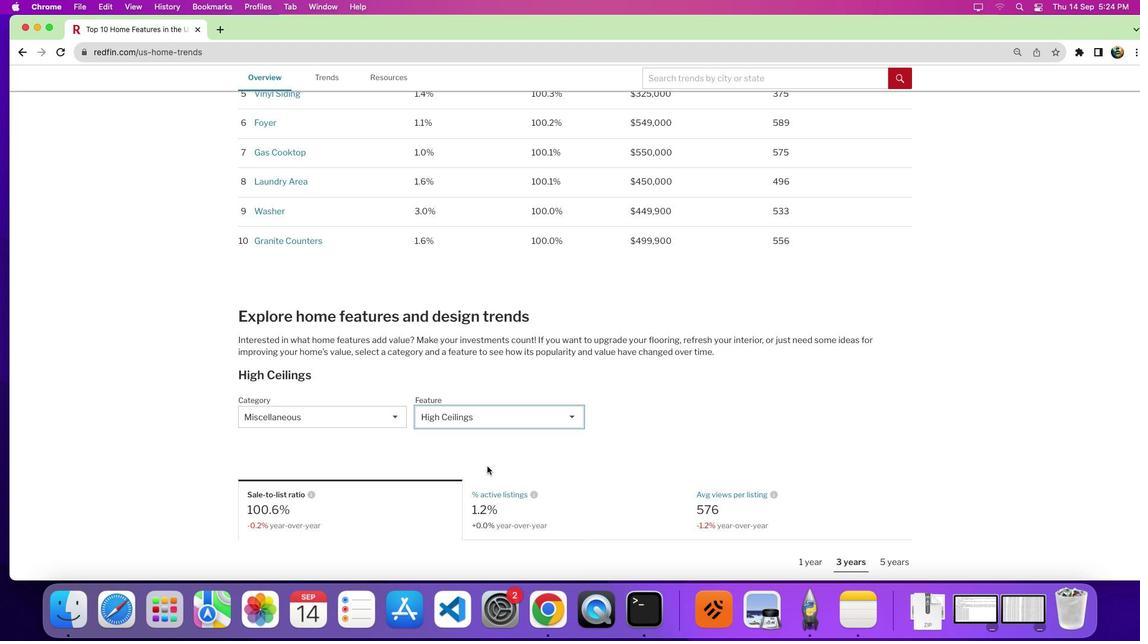 
Action: Mouse moved to (620, 395)
Screenshot: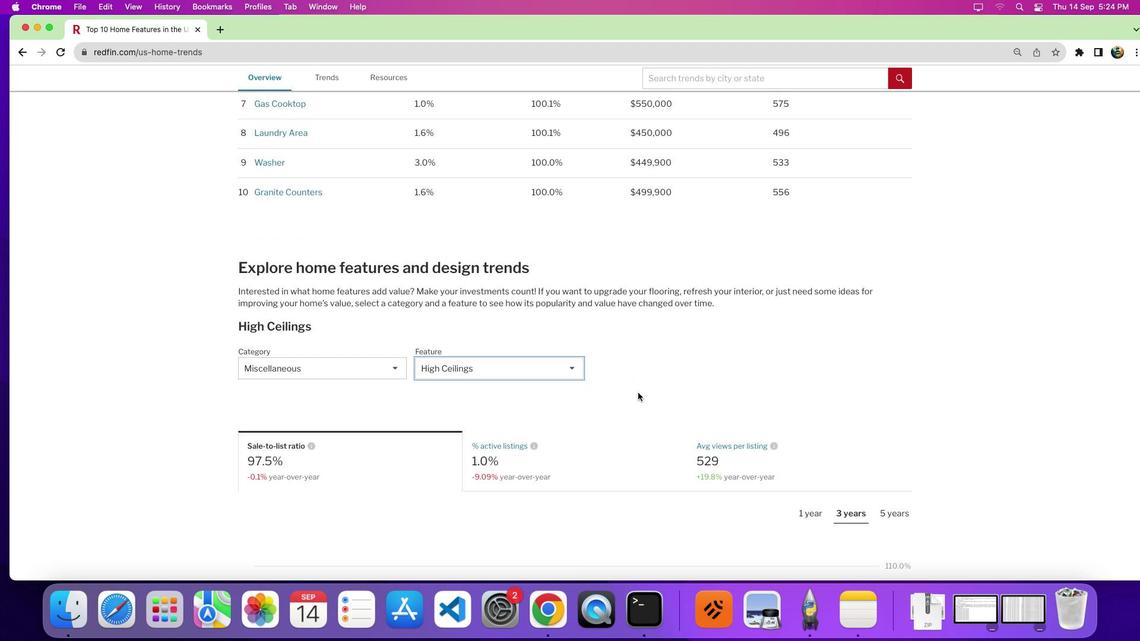 
Action: Mouse scrolled (620, 395) with delta (-51, 134)
Screenshot: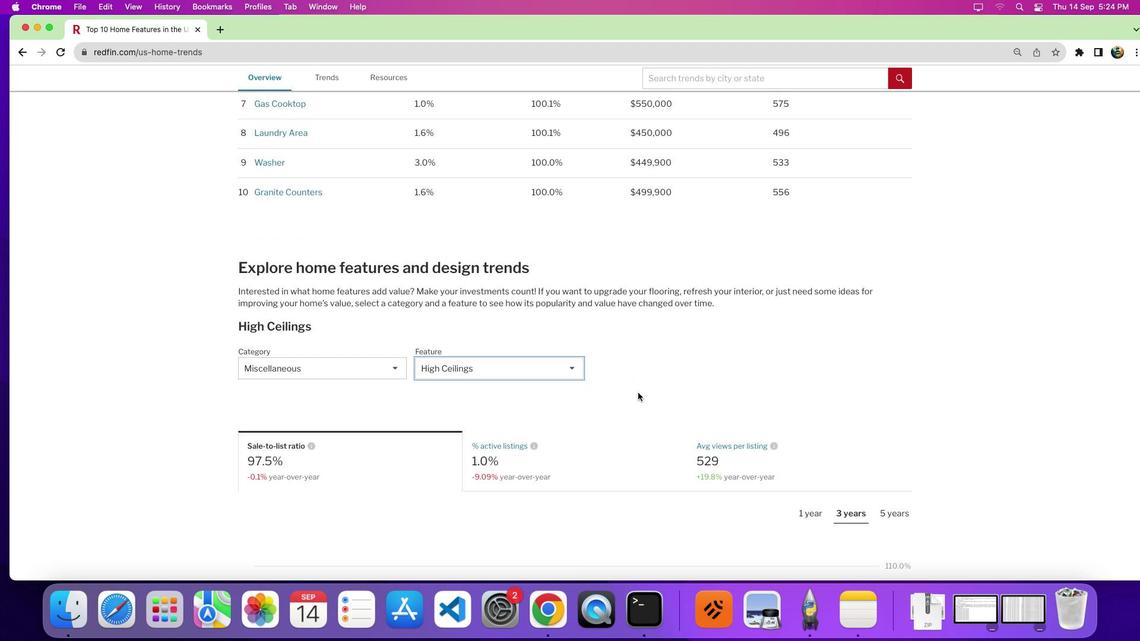 
Action: Mouse moved to (621, 394)
Screenshot: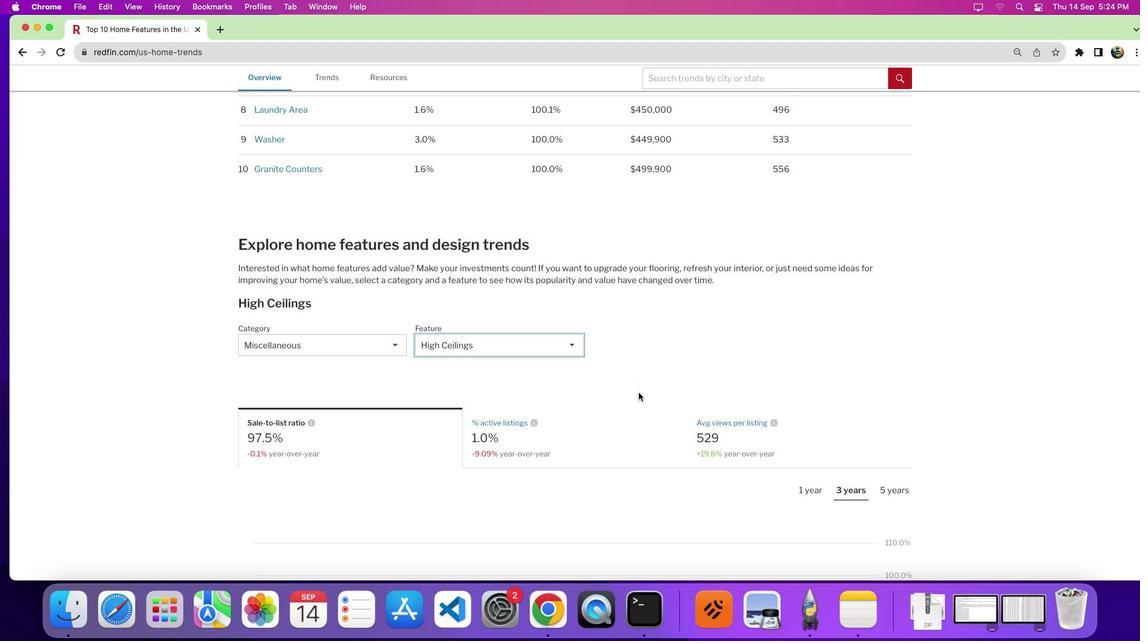 
Action: Mouse scrolled (621, 394) with delta (-51, 134)
Screenshot: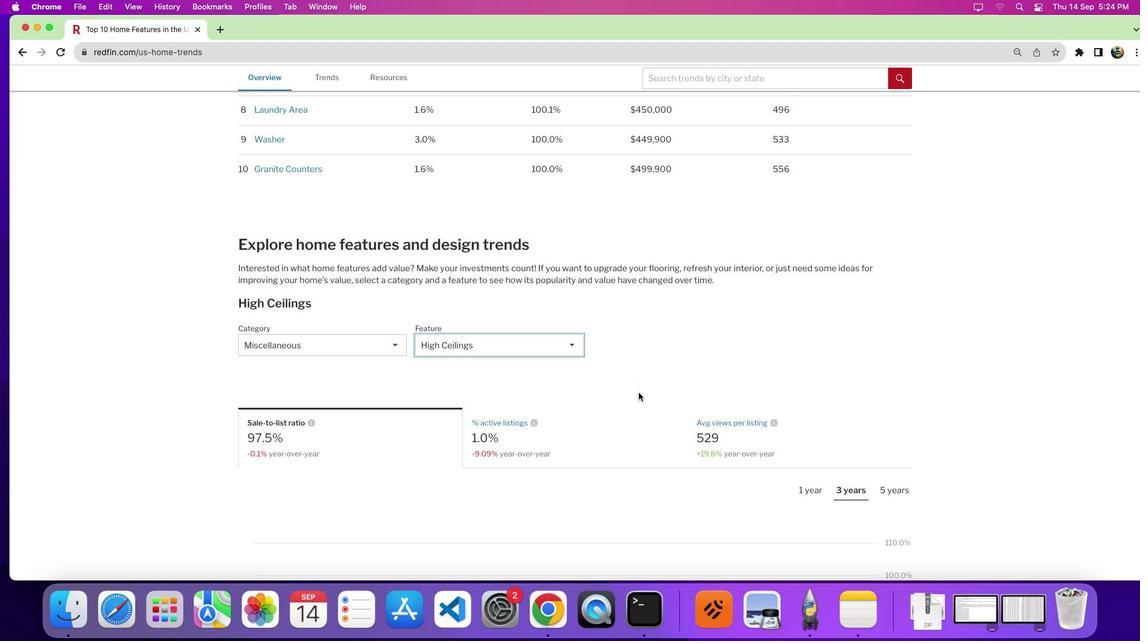 
Action: Mouse moved to (623, 393)
Screenshot: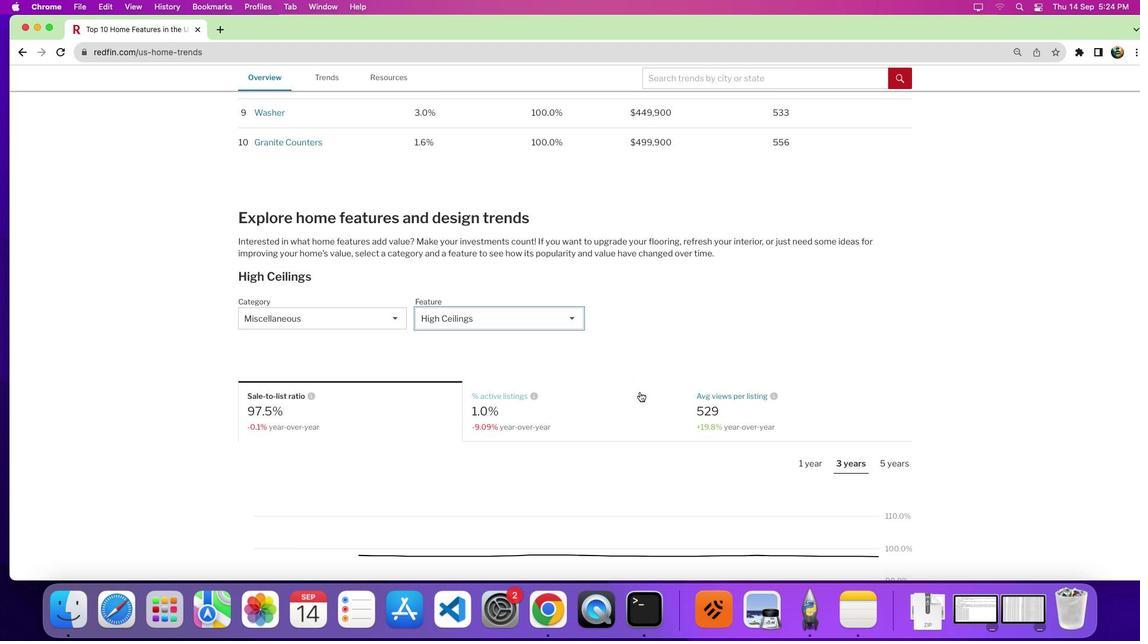 
Action: Mouse scrolled (623, 393) with delta (-51, 133)
Screenshot: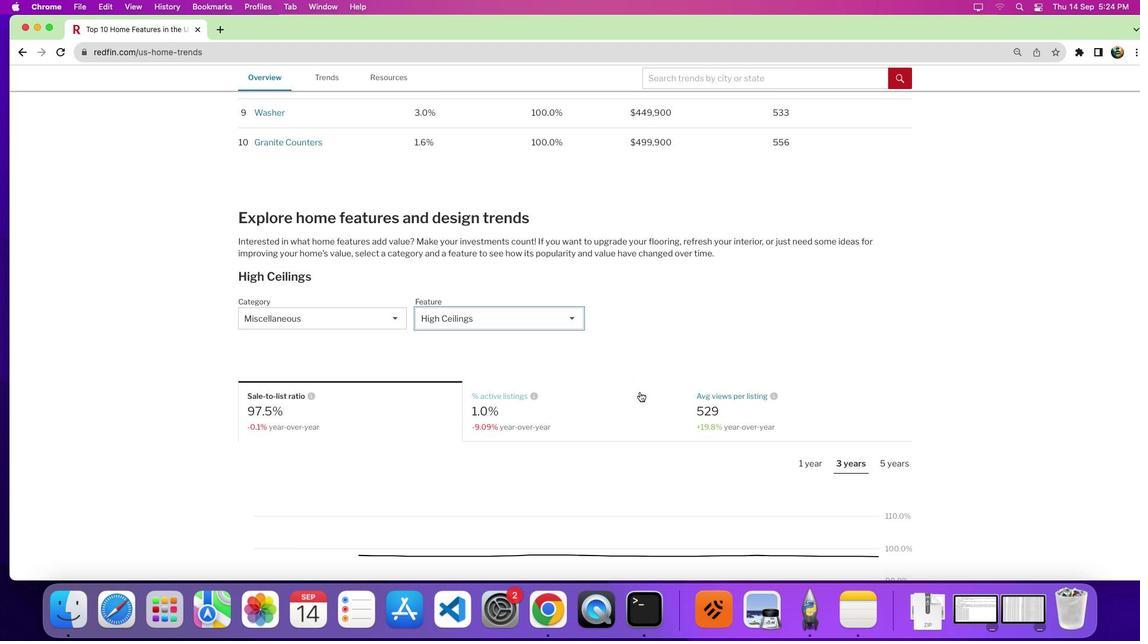
Action: Mouse moved to (626, 391)
Screenshot: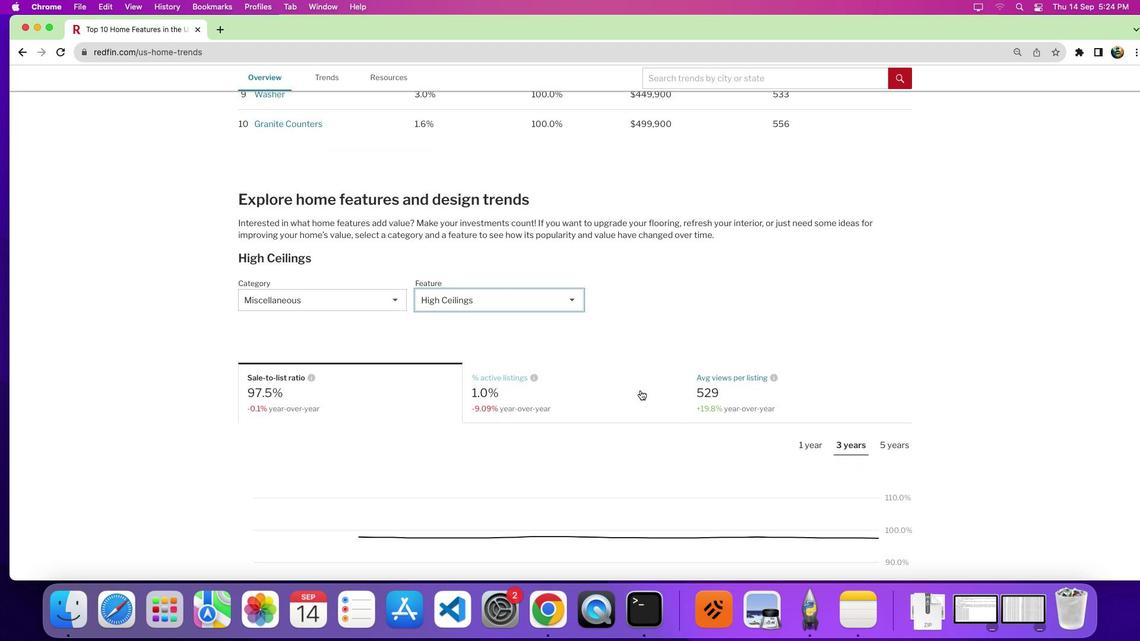 
Action: Mouse scrolled (626, 391) with delta (-51, 134)
Screenshot: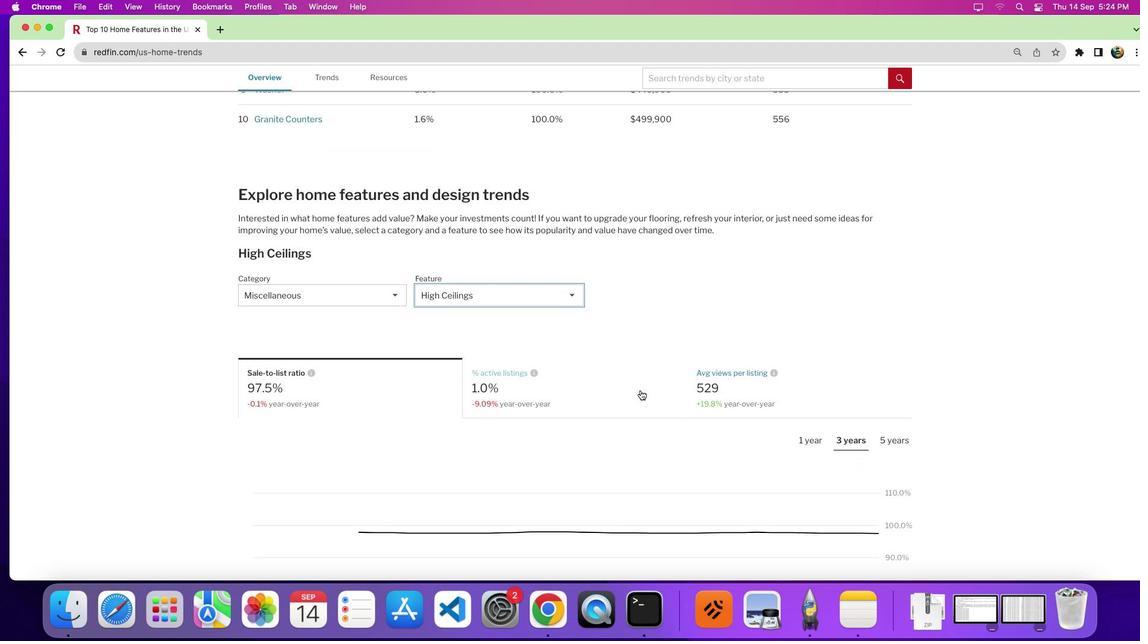 
Action: Mouse moved to (626, 391)
Screenshot: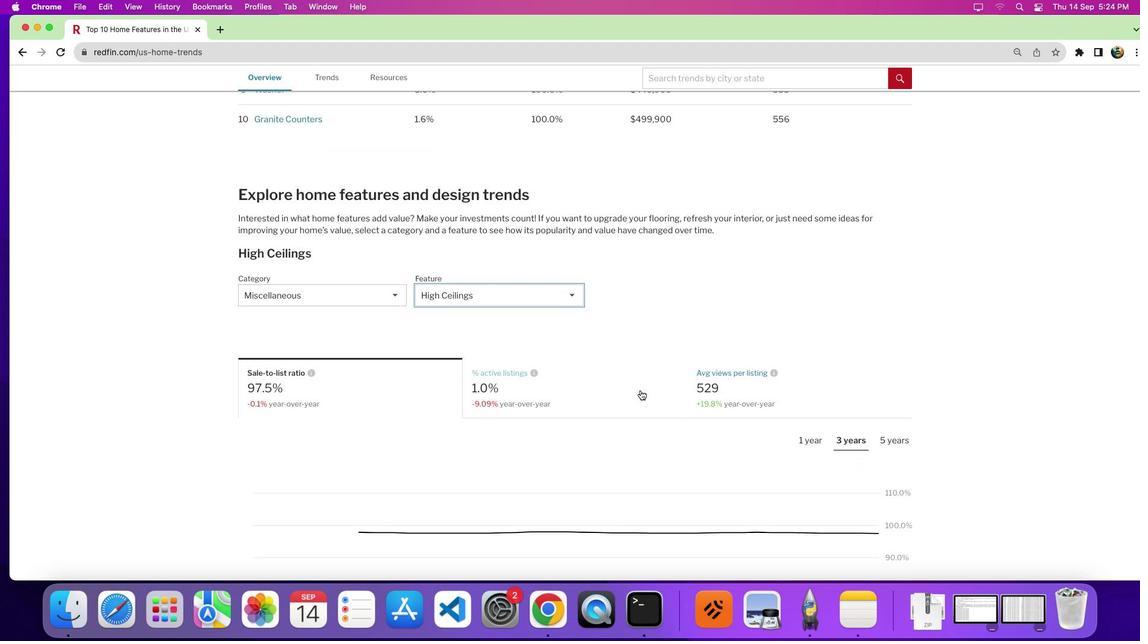 
Action: Mouse scrolled (626, 391) with delta (-51, 134)
Screenshot: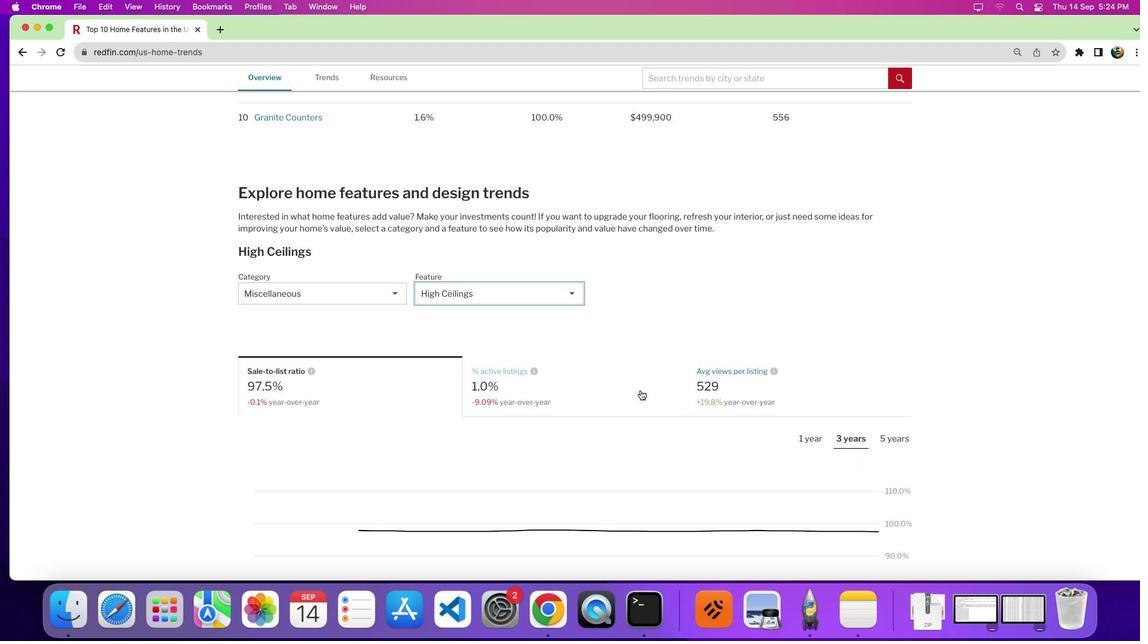
Action: Mouse moved to (624, 390)
Screenshot: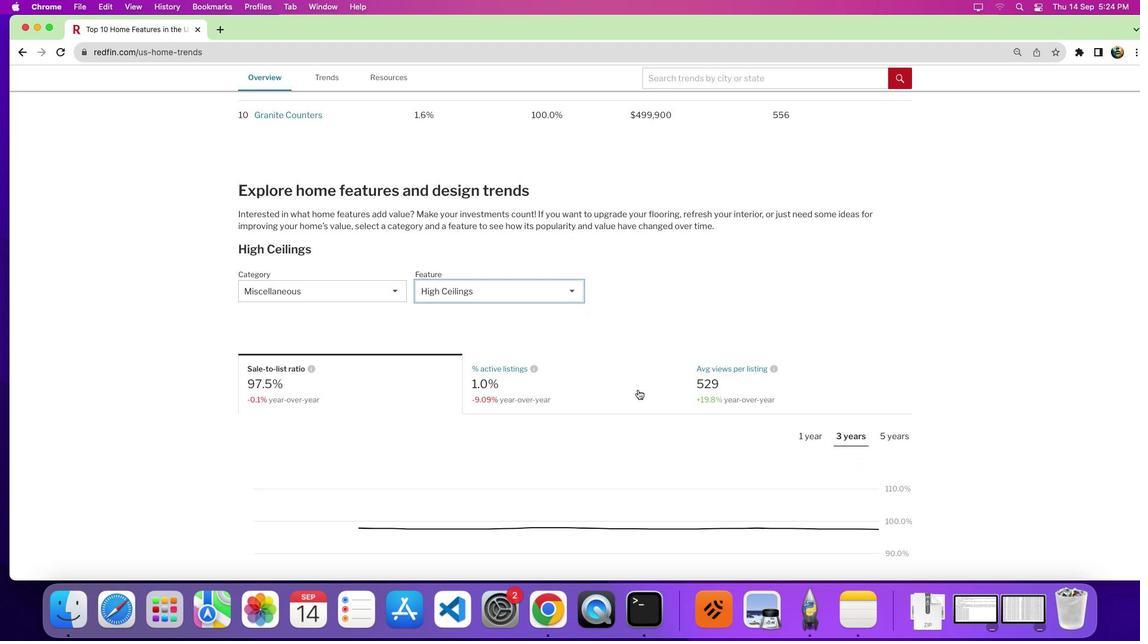 
Action: Mouse scrolled (624, 390) with delta (-51, 134)
Screenshot: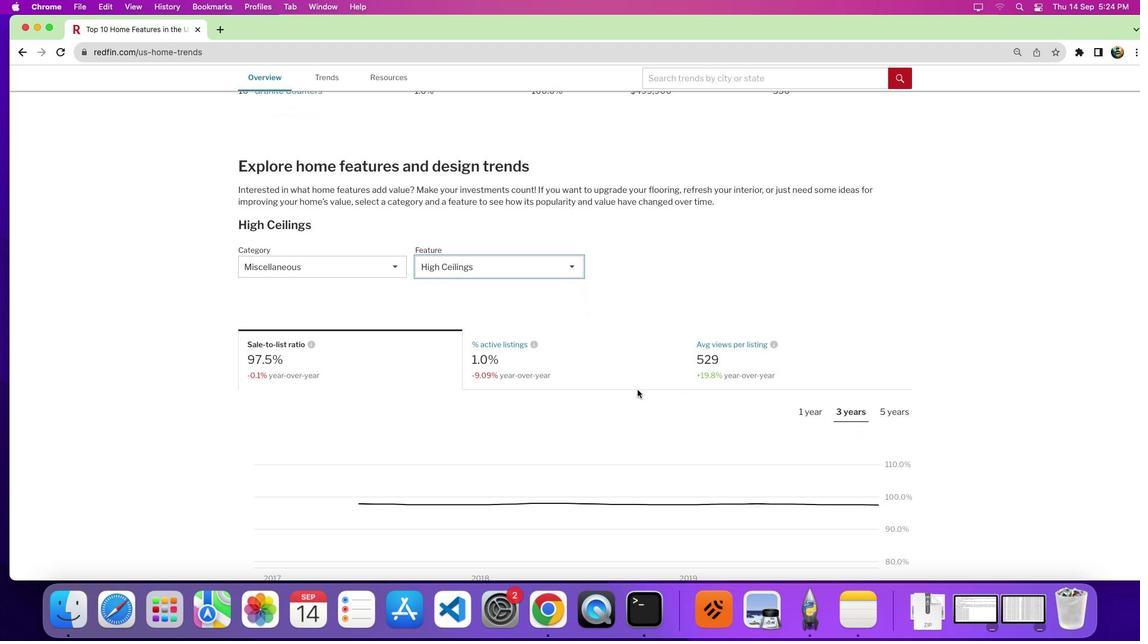 
Action: Mouse scrolled (624, 390) with delta (-51, 134)
Screenshot: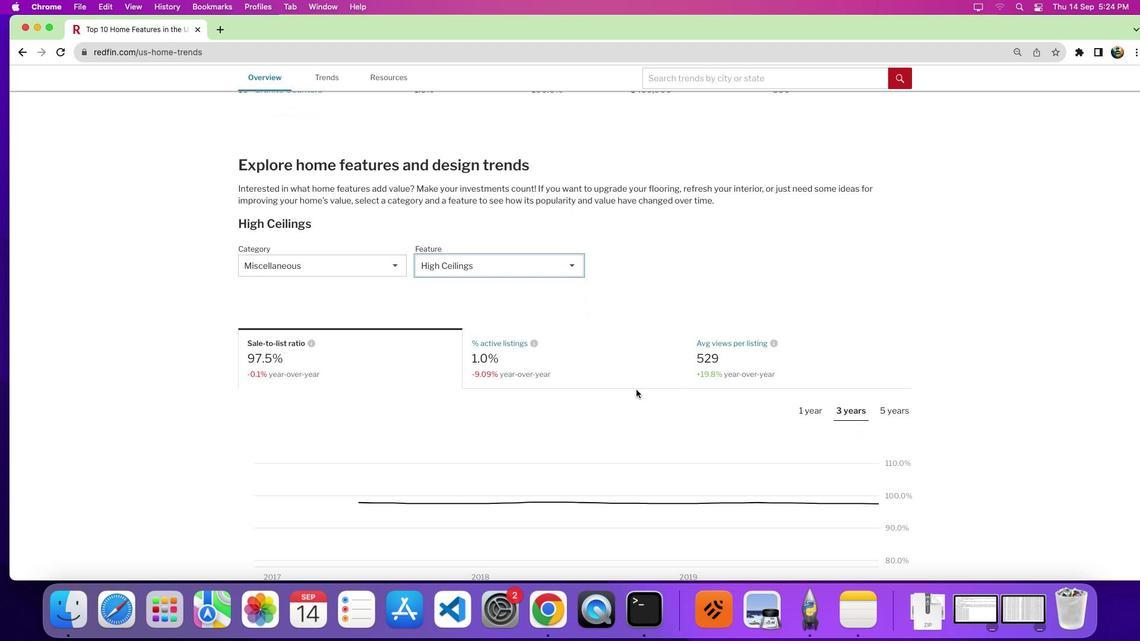 
Action: Mouse moved to (699, 358)
Screenshot: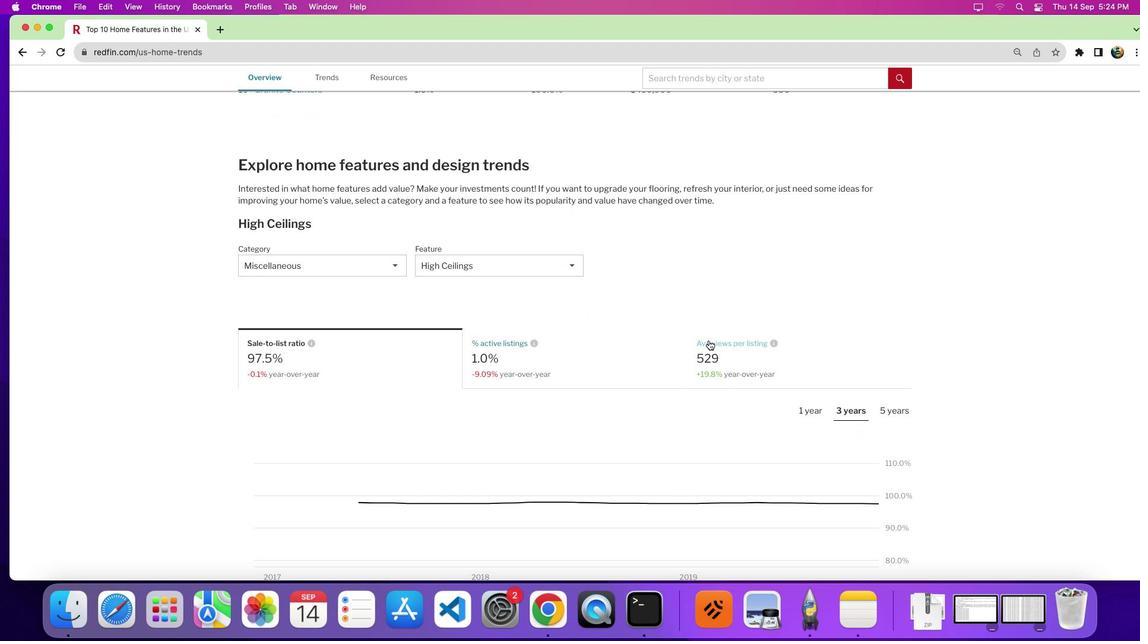 
Action: Mouse pressed left at (699, 358)
Screenshot: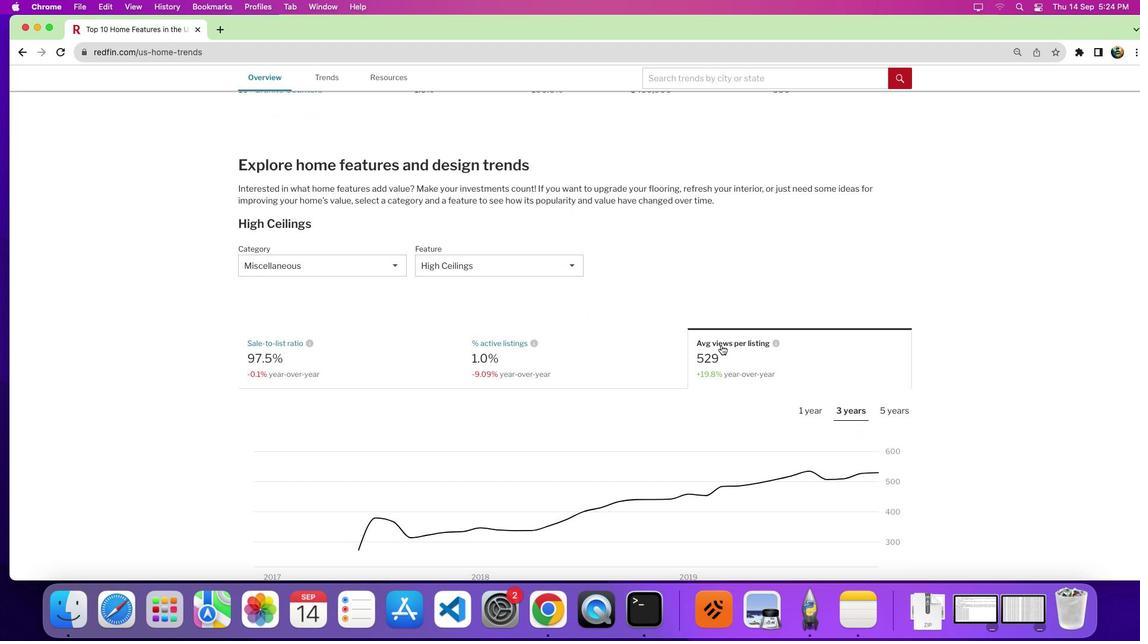 
Action: Mouse moved to (800, 400)
Screenshot: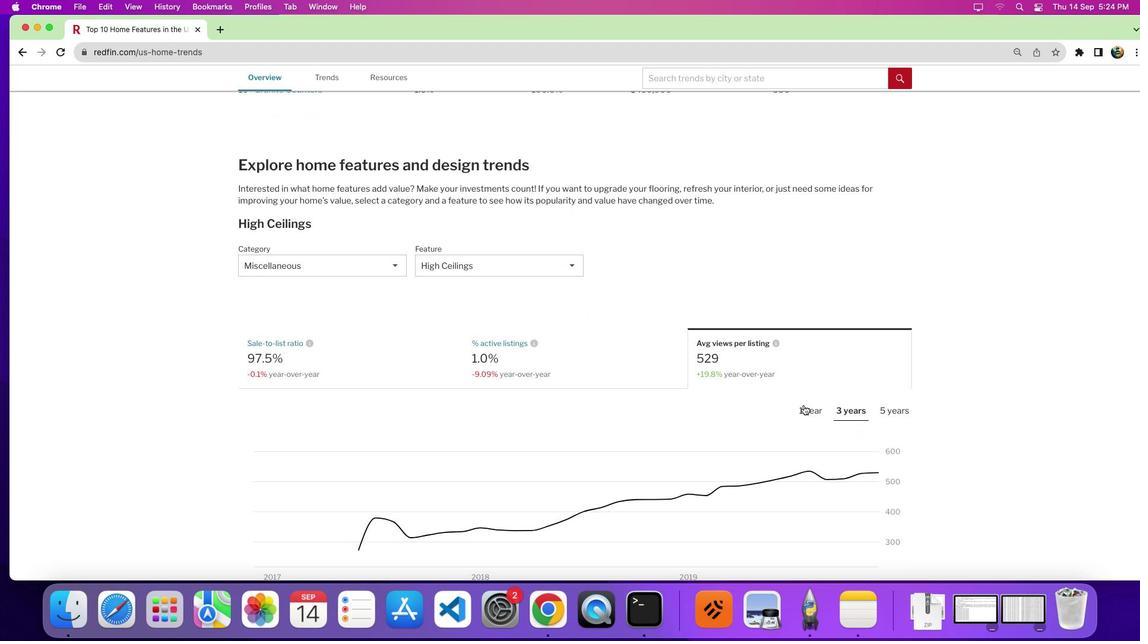 
Action: Mouse pressed left at (800, 400)
Screenshot: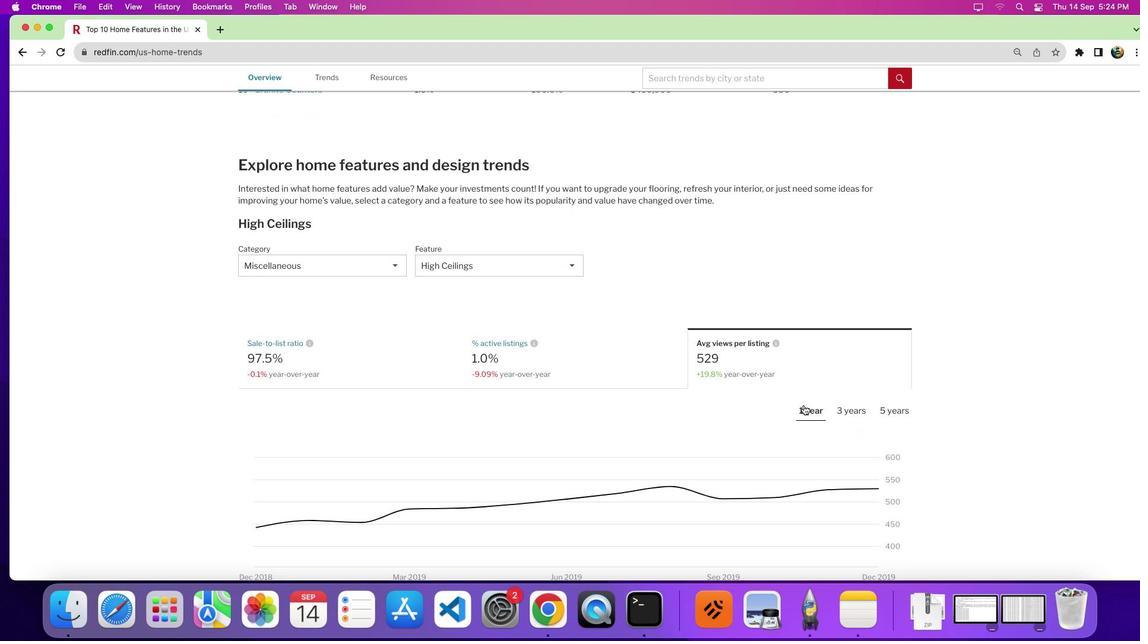 
Action: Mouse moved to (753, 393)
Screenshot: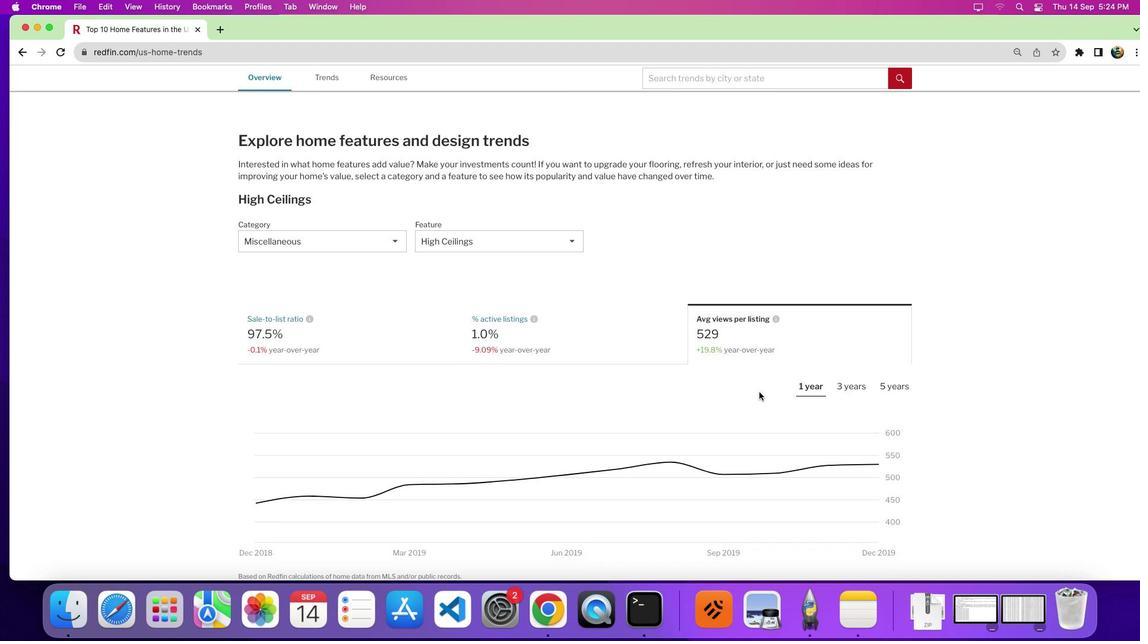 
Action: Mouse scrolled (753, 393) with delta (-51, 134)
Screenshot: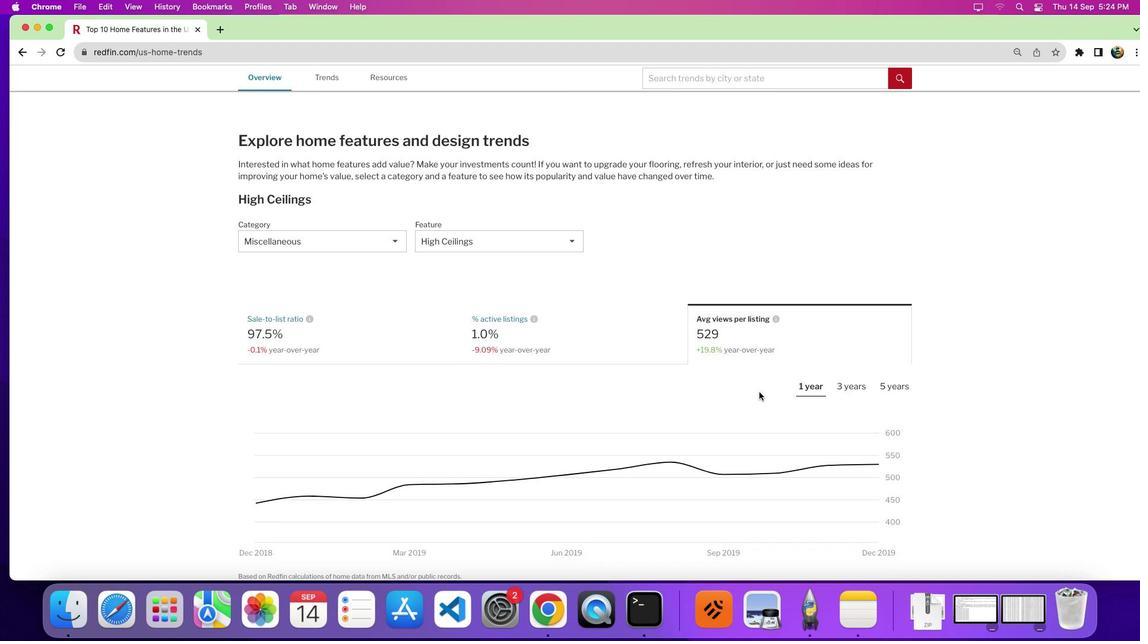 
Action: Mouse moved to (753, 392)
Screenshot: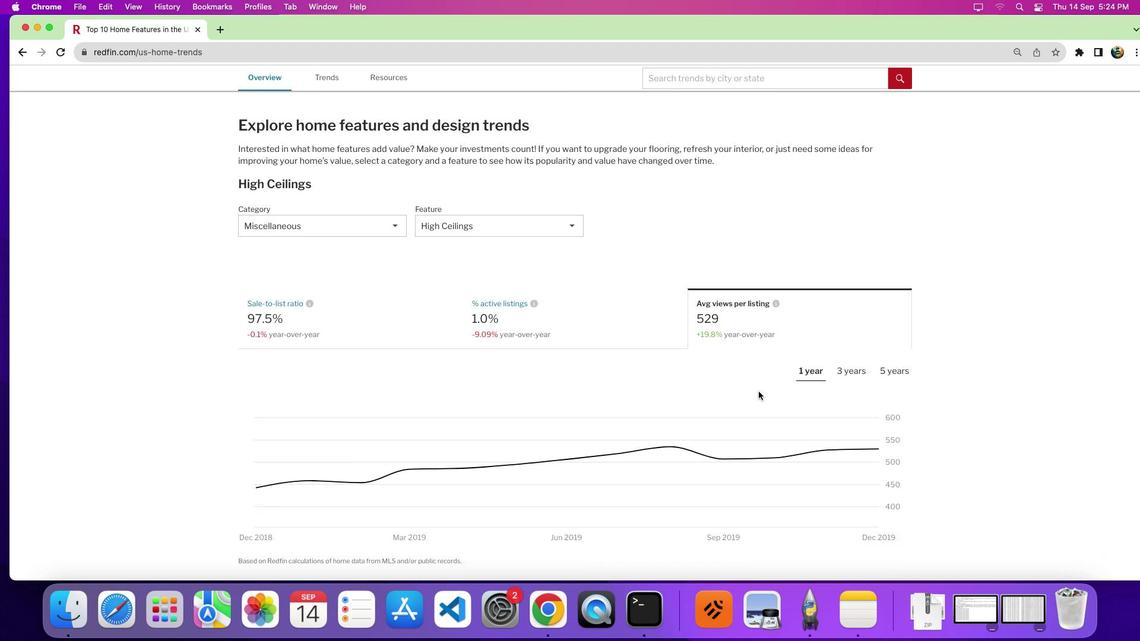 
Action: Mouse scrolled (753, 392) with delta (-51, 134)
Screenshot: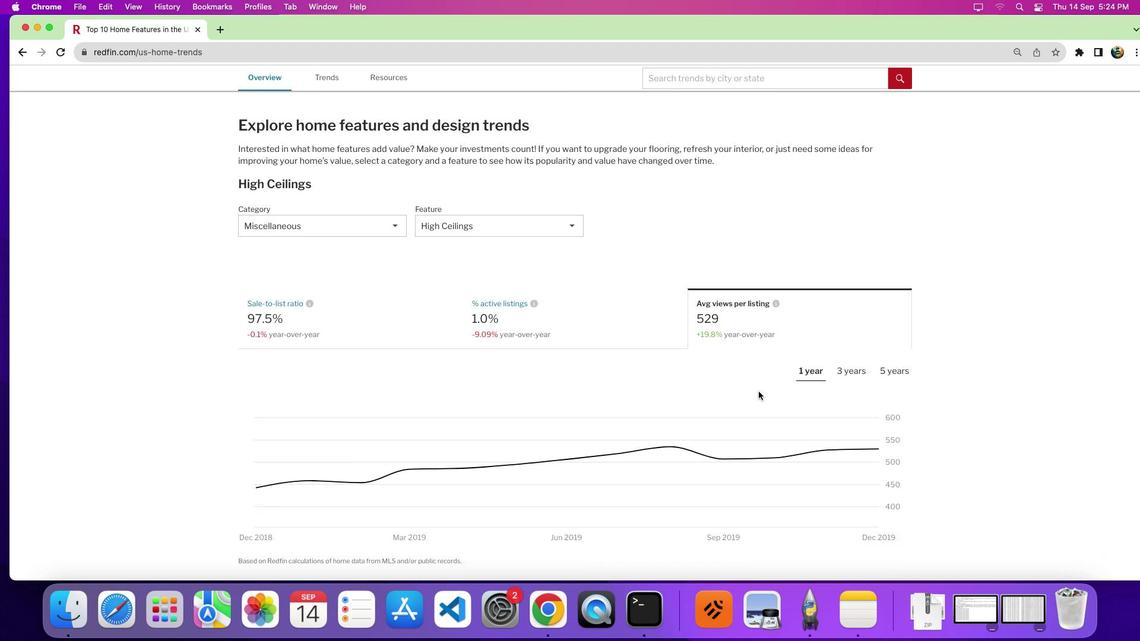 
Action: Mouse moved to (752, 392)
Screenshot: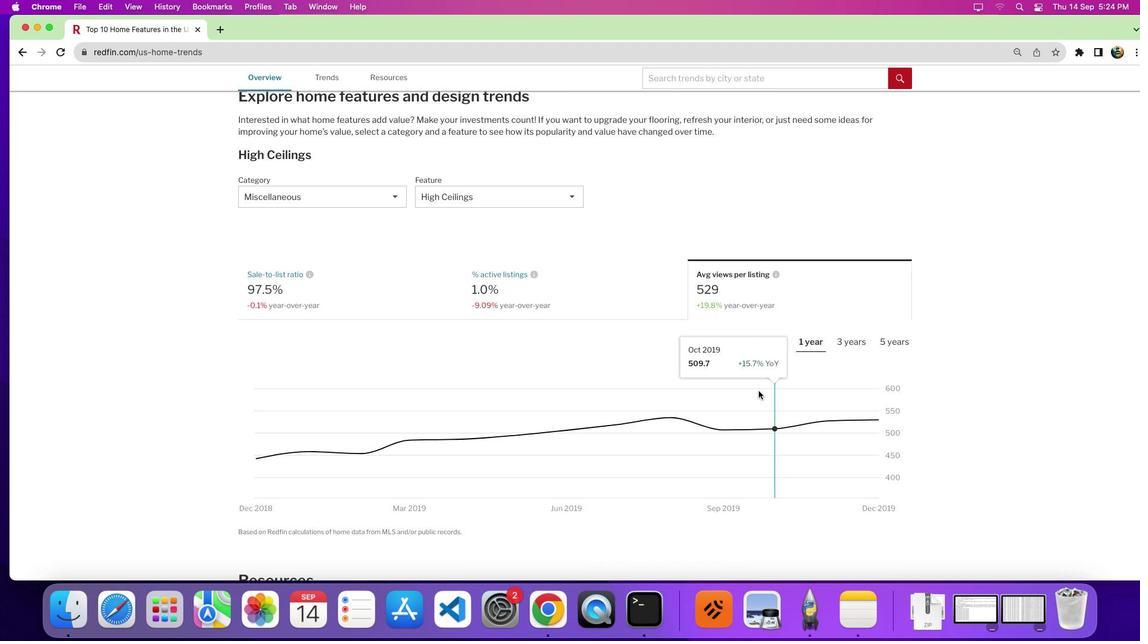 
Action: Mouse scrolled (752, 392) with delta (-51, 134)
Screenshot: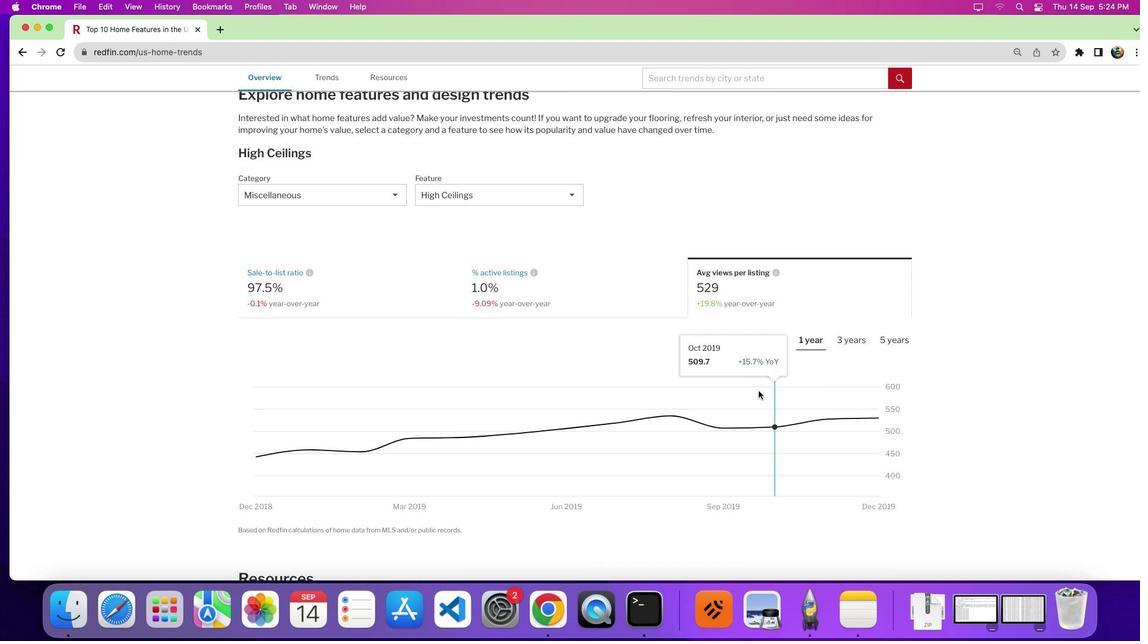 
Action: Mouse moved to (752, 390)
Screenshot: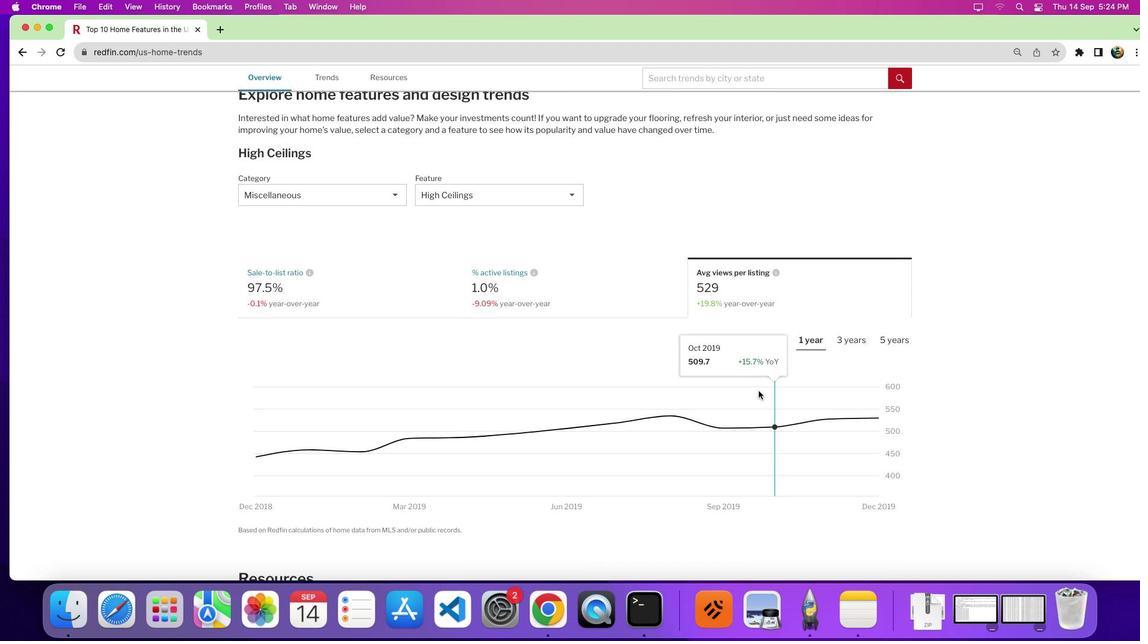 
Action: Mouse scrolled (752, 390) with delta (-51, 134)
Screenshot: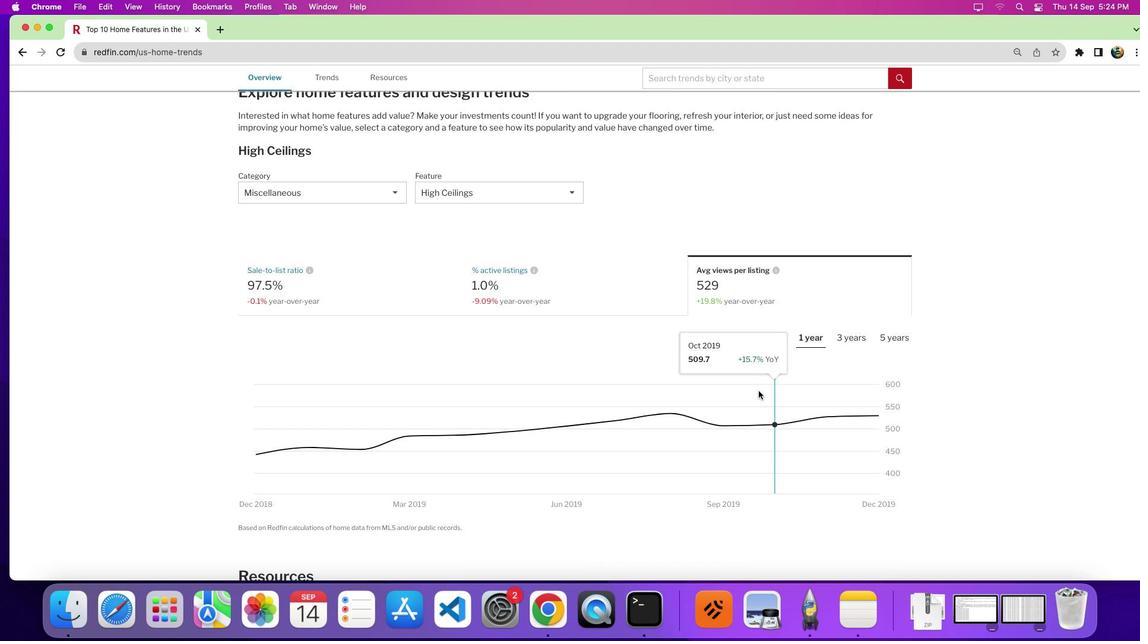 
Action: Mouse moved to (883, 330)
Screenshot: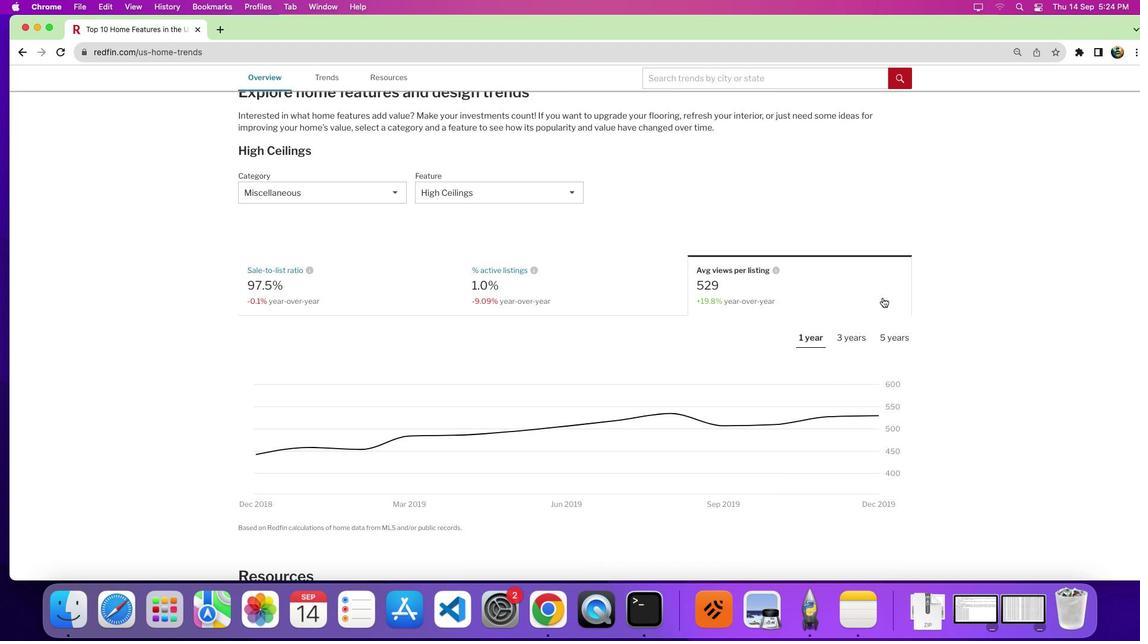
